 Task: Look for space in Kailāshahar, India from 2nd September, 2023 to 10th September, 2023 for 1 adult in price range Rs.5000 to Rs.16000. Place can be private room with 1  bedroom having 1 bed and 1 bathroom. Property type can be house, flat, guest house, hotel. Booking option can be shelf check-in. Required host language is English.
Action: Mouse moved to (465, 125)
Screenshot: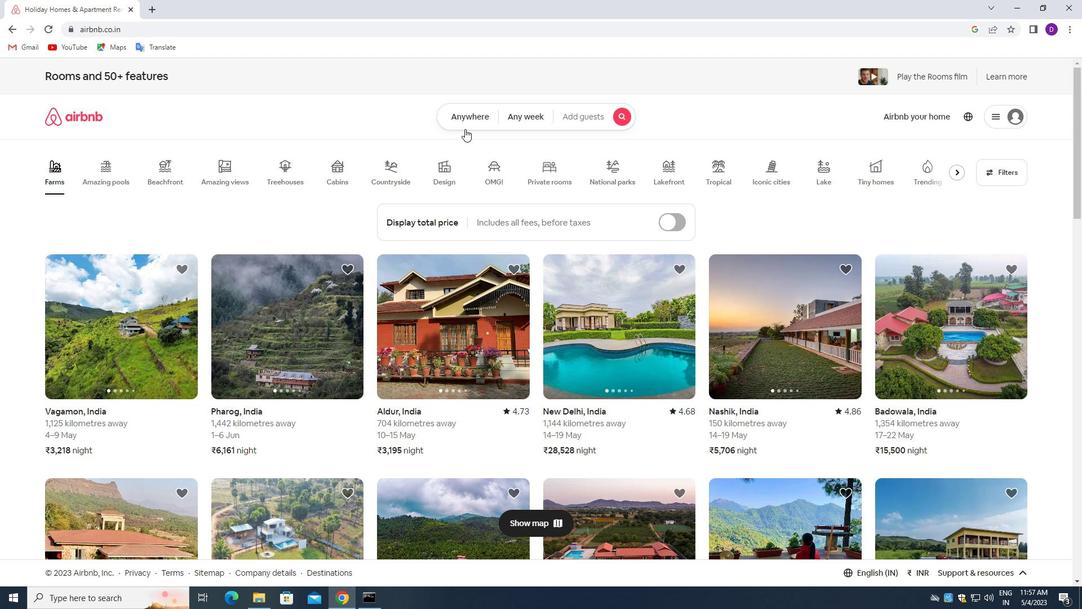 
Action: Mouse pressed left at (465, 125)
Screenshot: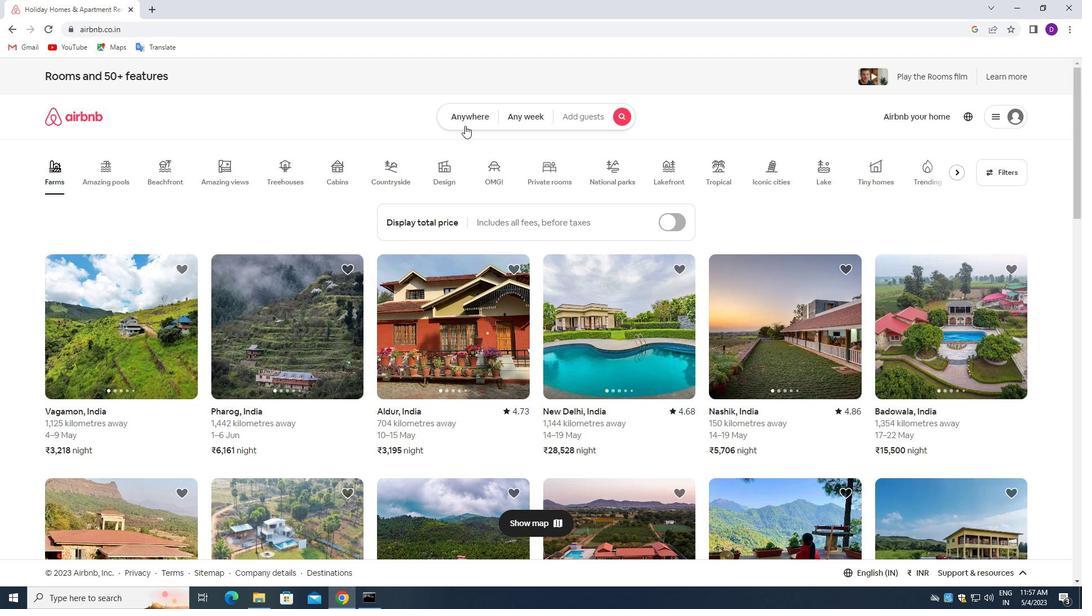 
Action: Mouse moved to (390, 156)
Screenshot: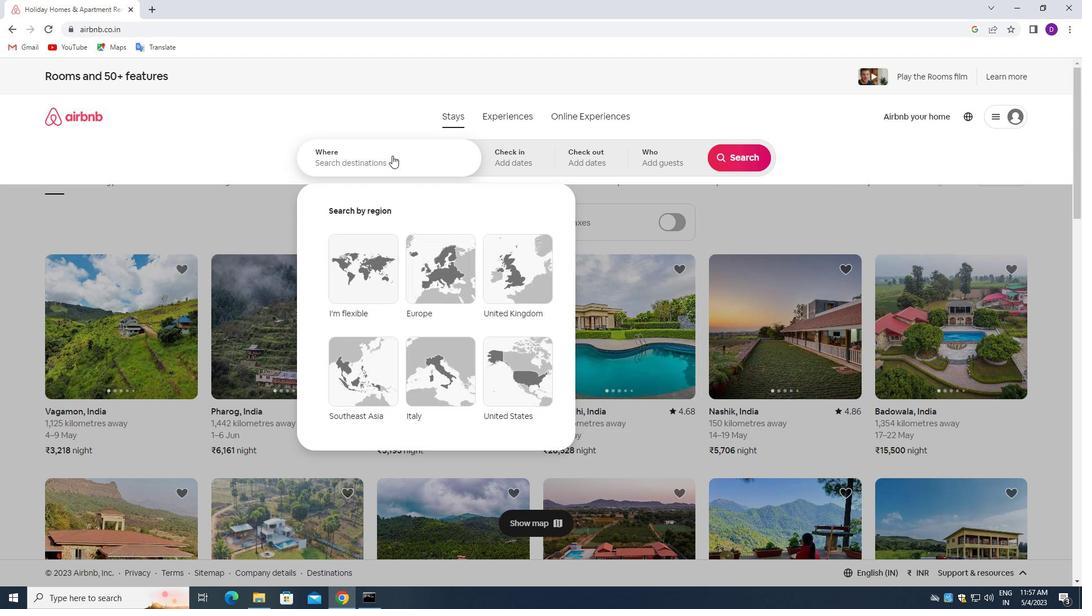 
Action: Mouse pressed left at (390, 156)
Screenshot: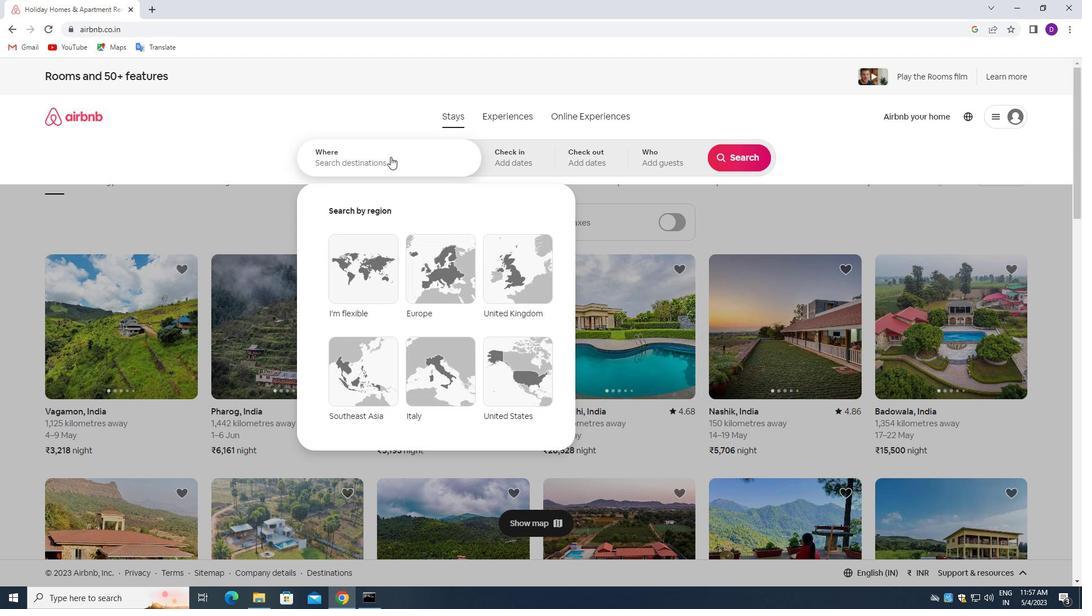 
Action: Mouse moved to (230, 129)
Screenshot: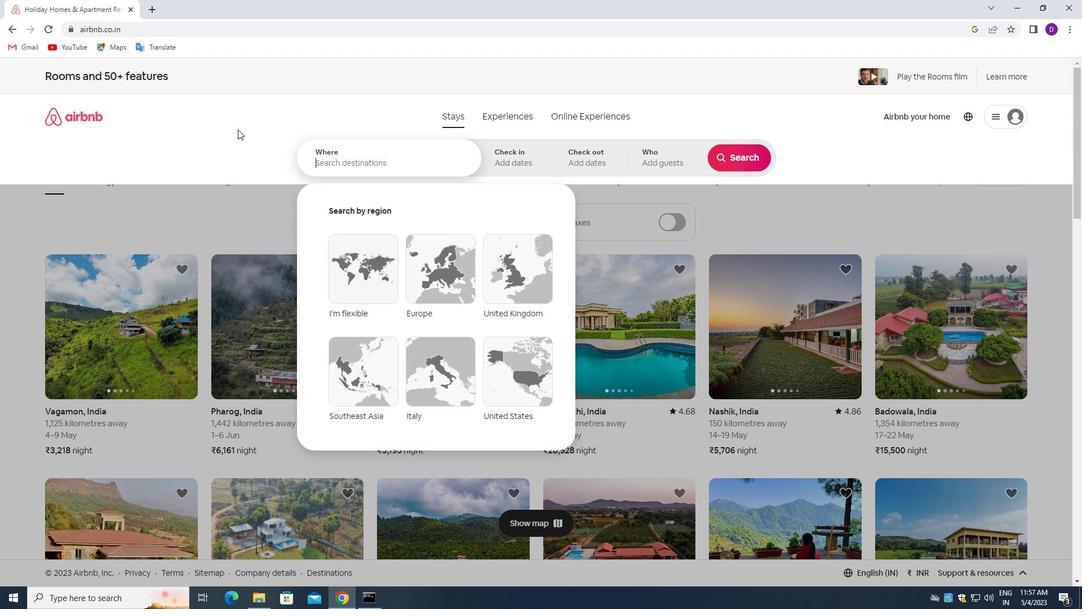 
Action: Key pressed <Key.shift>KAILASGAGAR<Key.backspace><Key.backspace><Key.backspace><Key.backspace><Key.backspace>HAHAR,<Key.space><Key.shift>INDIA<Key.enter>
Screenshot: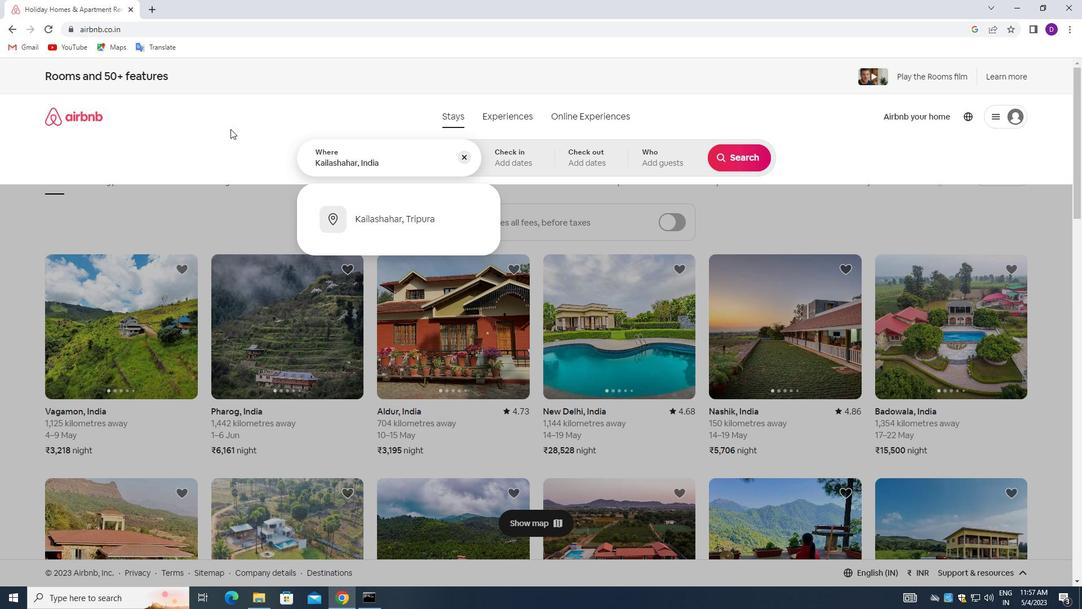 
Action: Mouse moved to (733, 253)
Screenshot: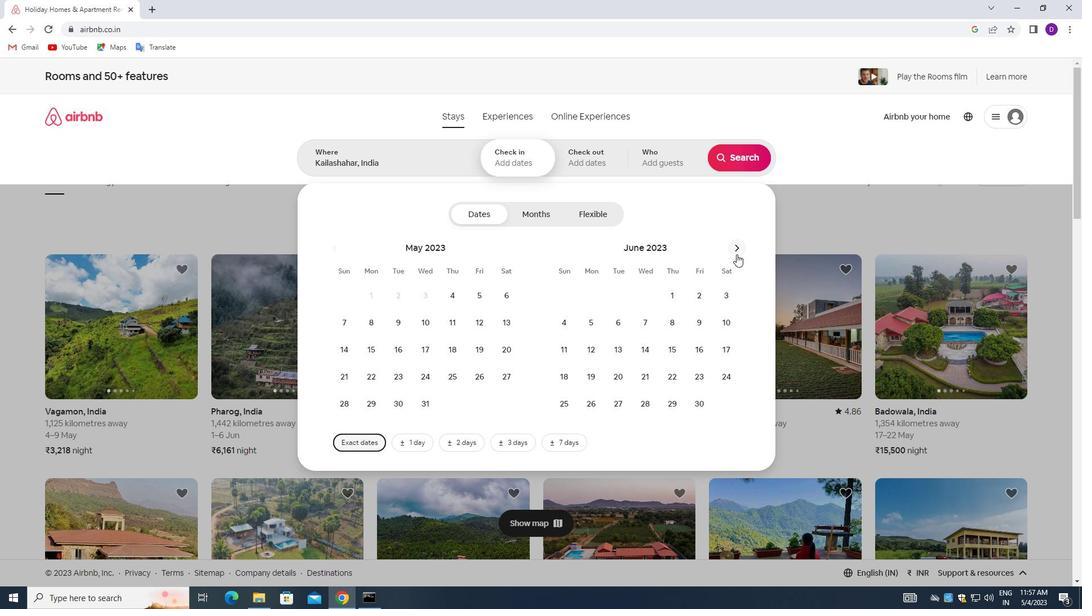 
Action: Mouse pressed left at (733, 253)
Screenshot: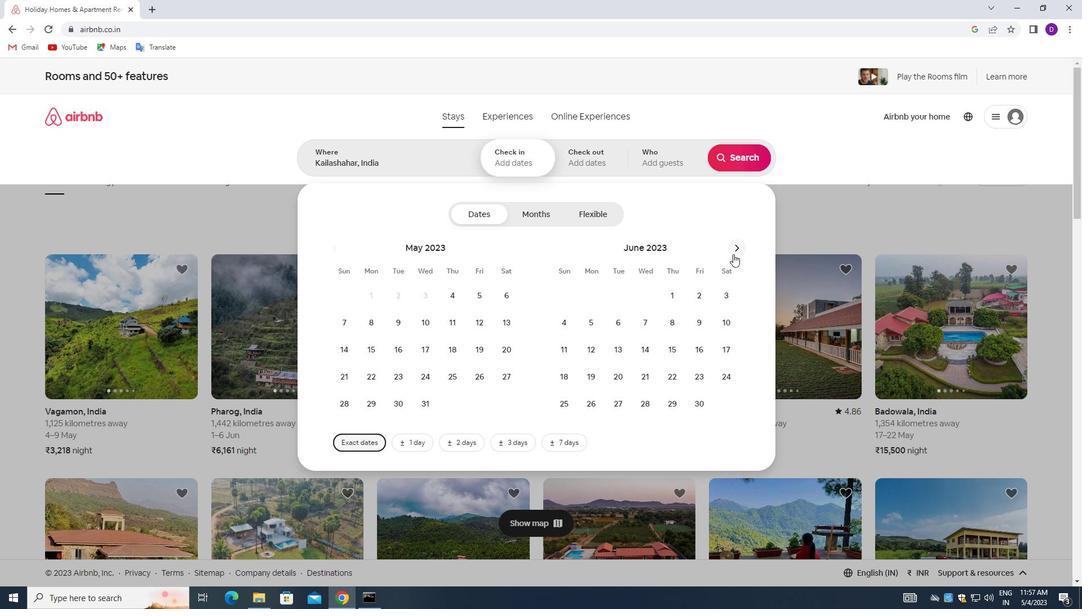 
Action: Mouse pressed left at (733, 253)
Screenshot: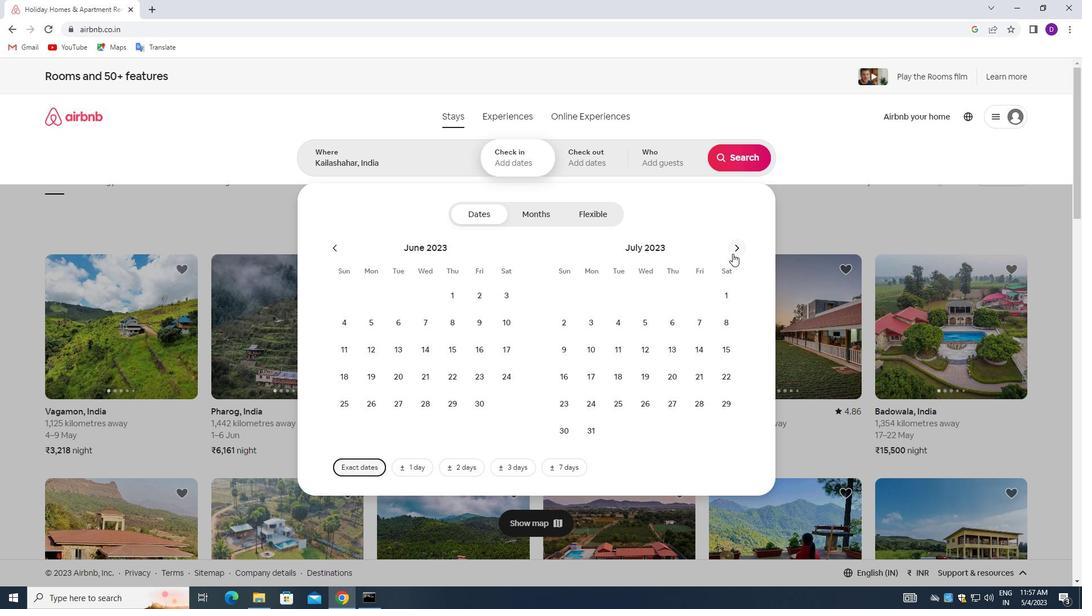 
Action: Mouse pressed left at (733, 253)
Screenshot: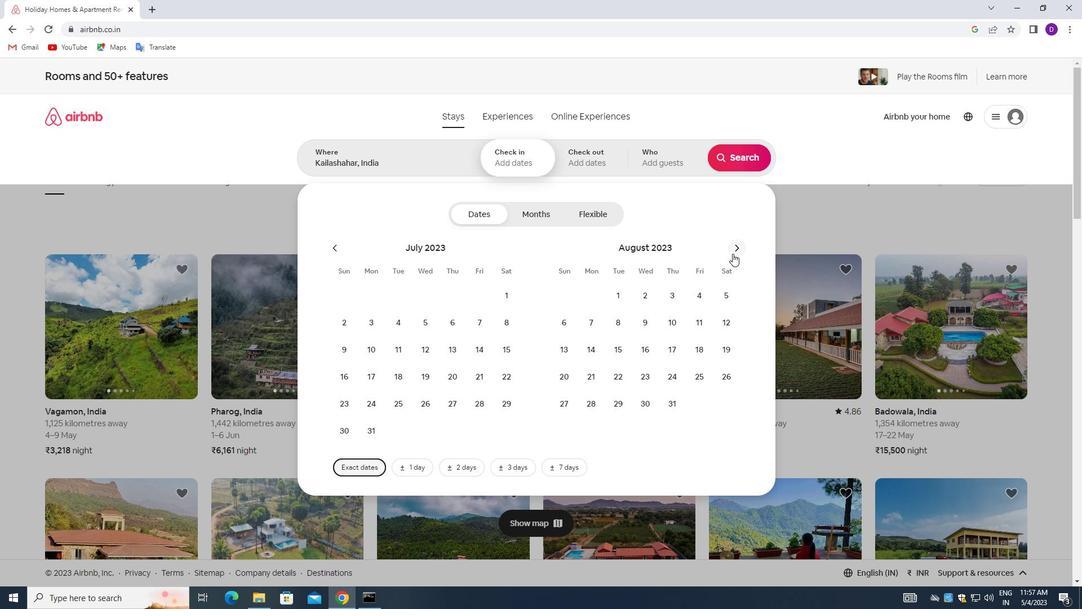 
Action: Mouse moved to (721, 298)
Screenshot: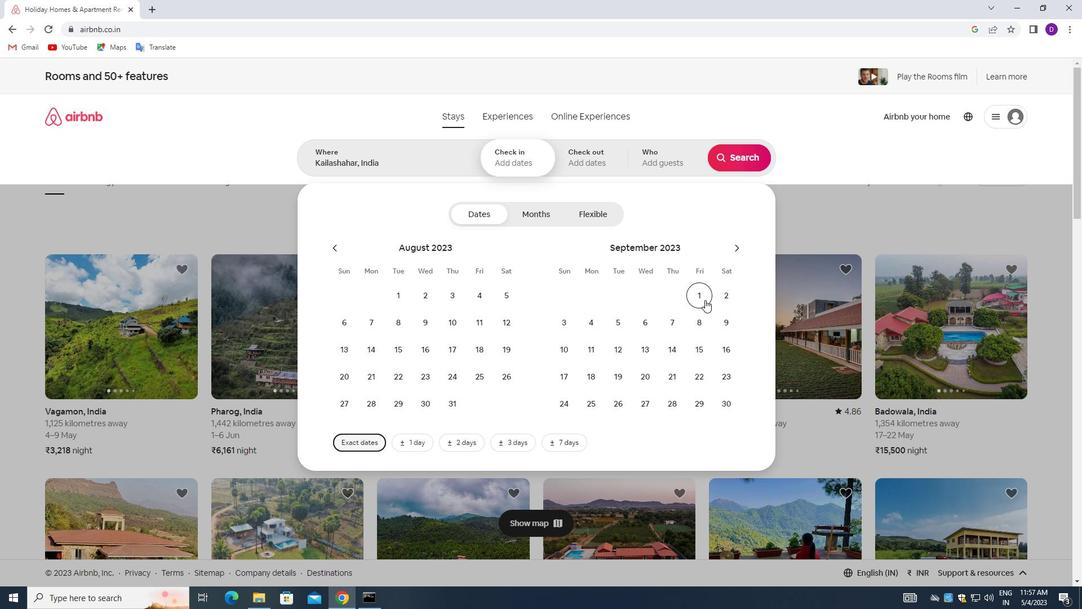 
Action: Mouse pressed left at (721, 298)
Screenshot: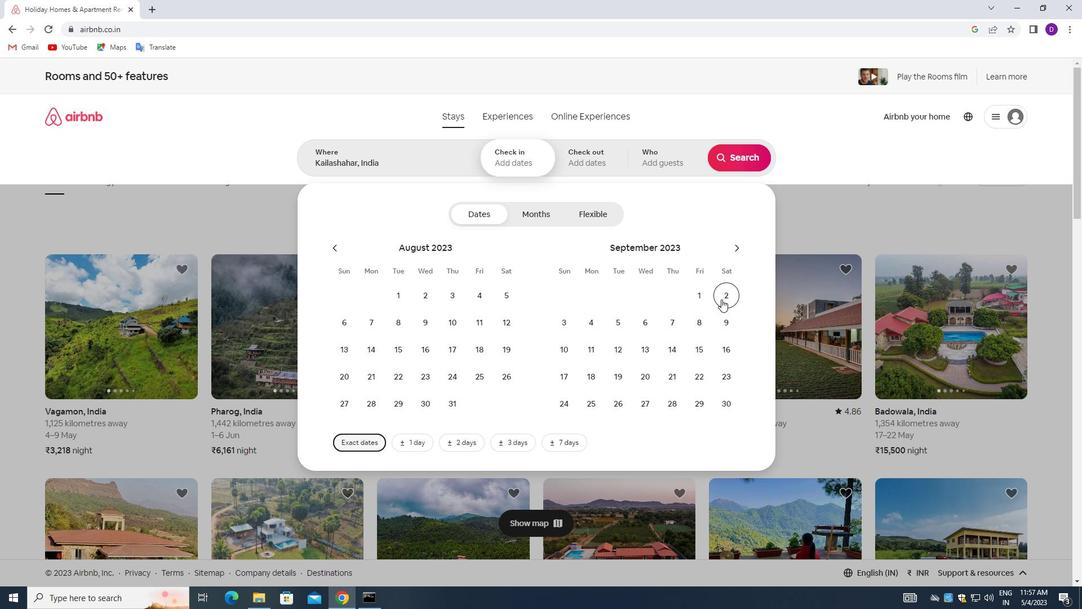 
Action: Mouse moved to (571, 351)
Screenshot: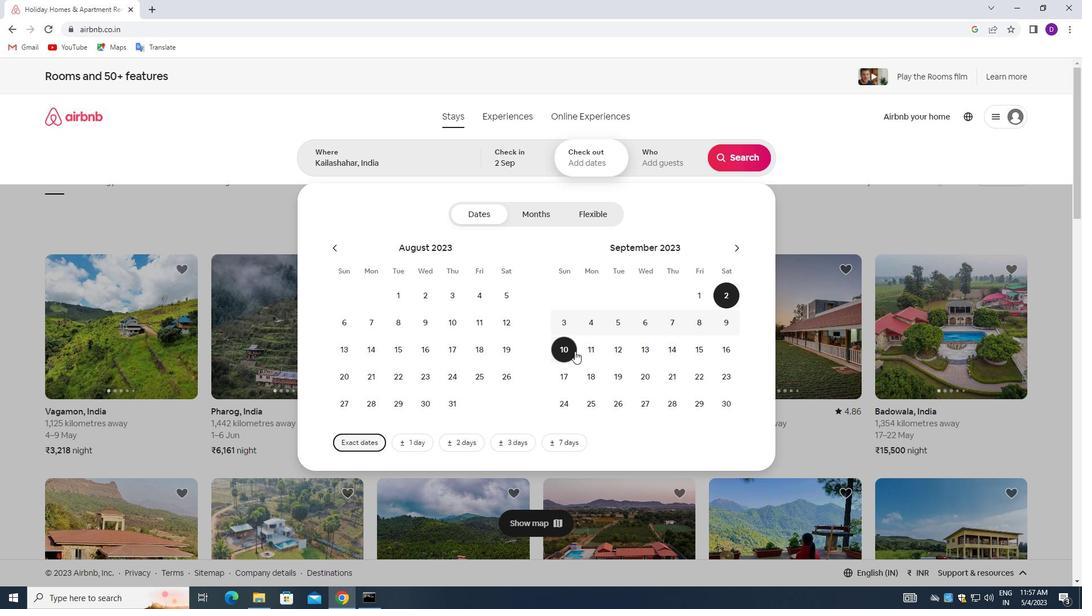 
Action: Mouse pressed left at (571, 351)
Screenshot: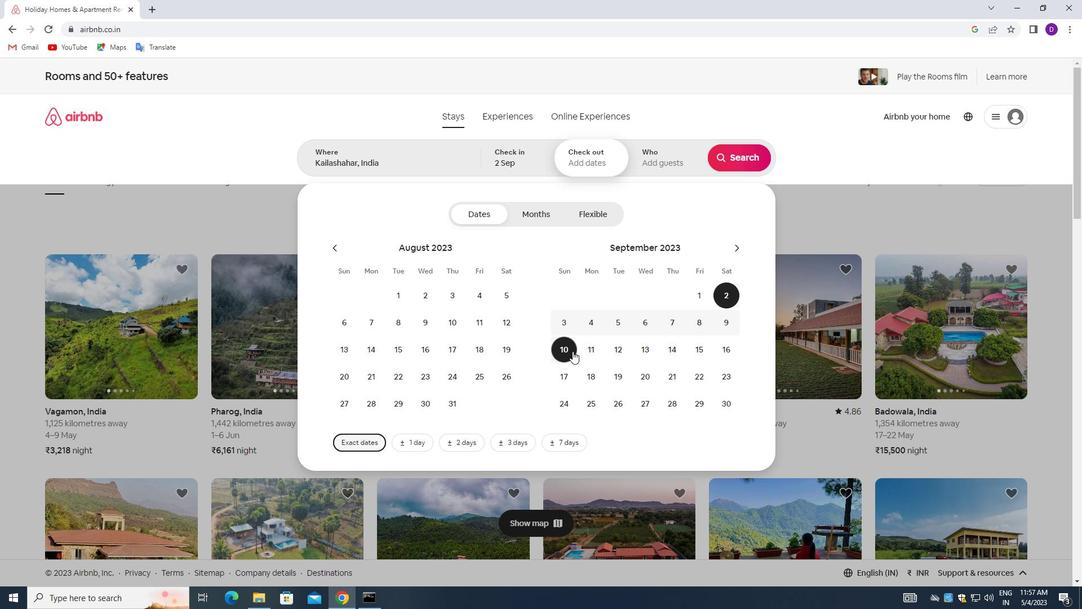
Action: Mouse moved to (654, 158)
Screenshot: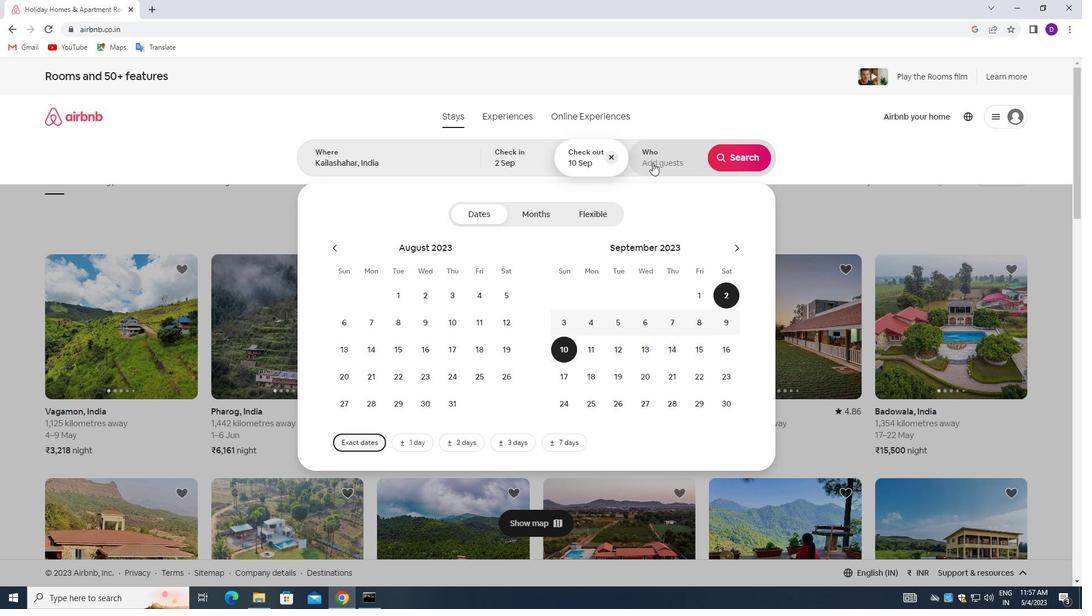 
Action: Mouse pressed left at (654, 158)
Screenshot: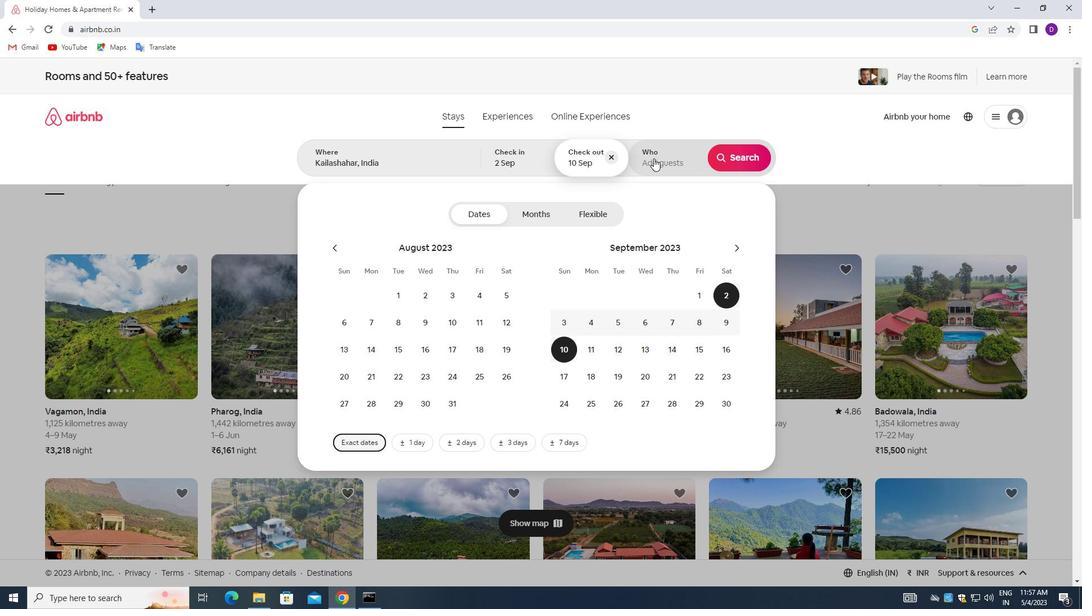 
Action: Mouse moved to (744, 218)
Screenshot: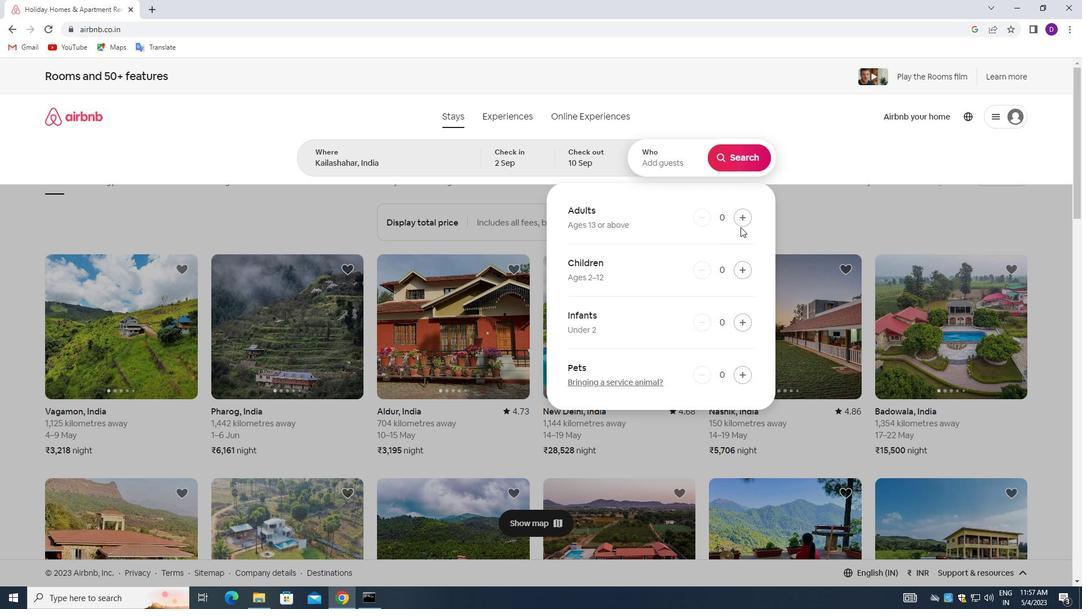 
Action: Mouse pressed left at (744, 218)
Screenshot: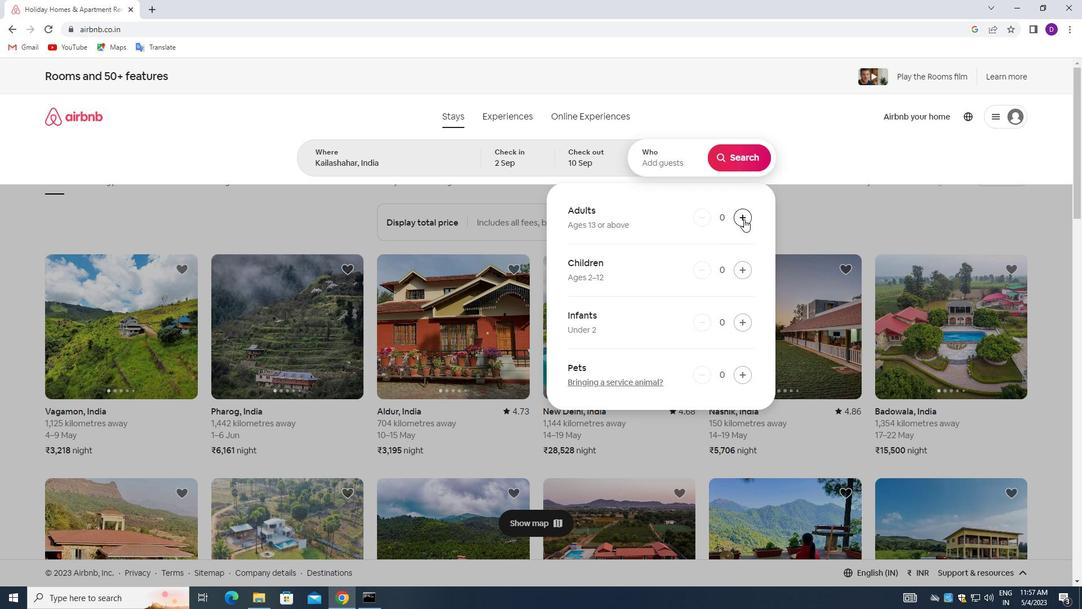 
Action: Mouse moved to (735, 158)
Screenshot: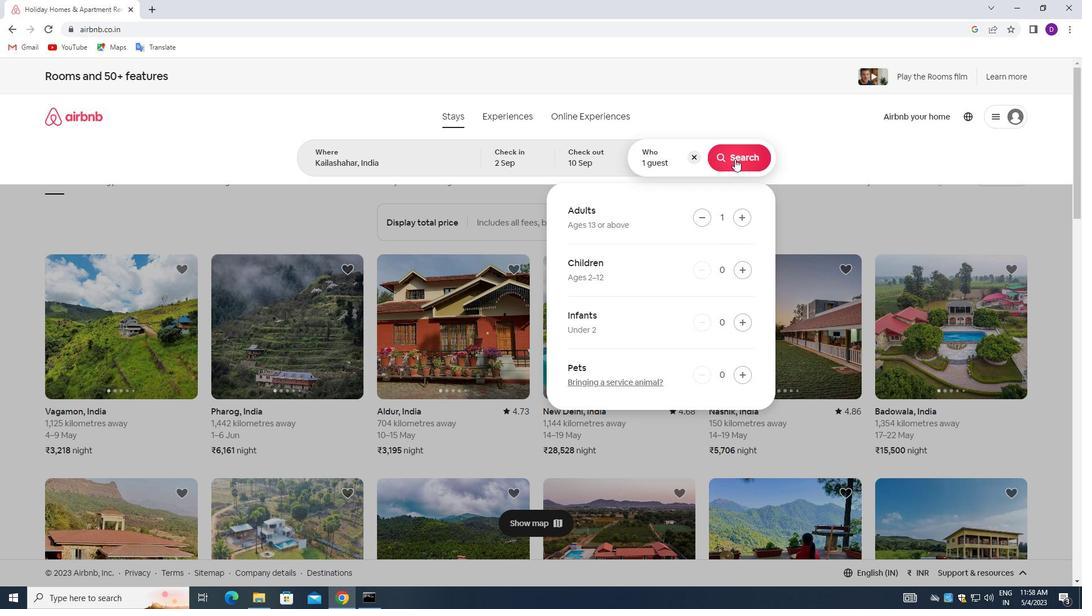 
Action: Mouse pressed left at (735, 158)
Screenshot: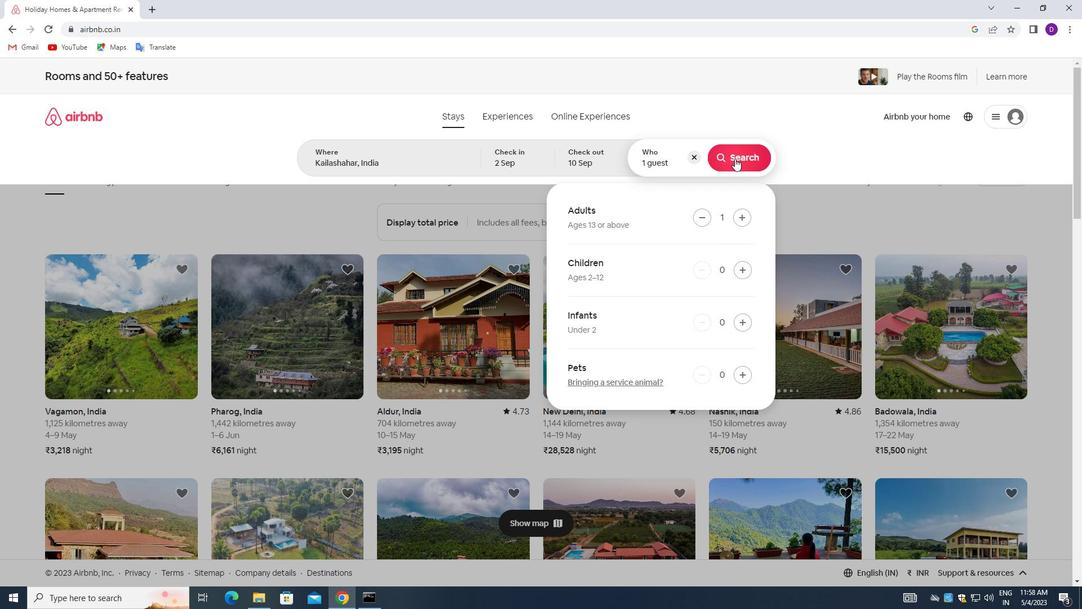 
Action: Mouse moved to (1023, 122)
Screenshot: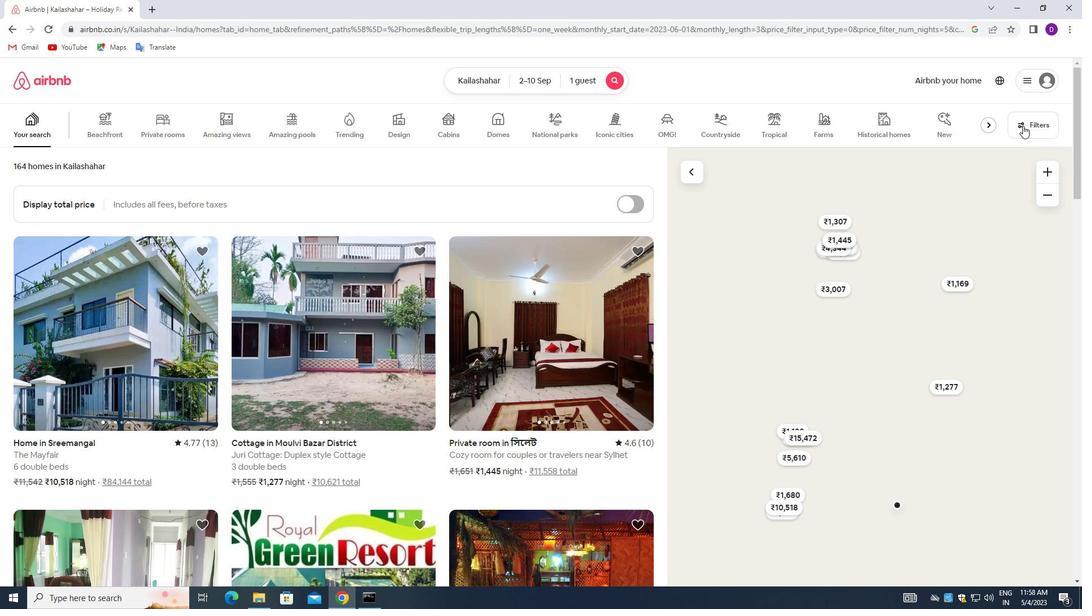 
Action: Mouse pressed left at (1023, 122)
Screenshot: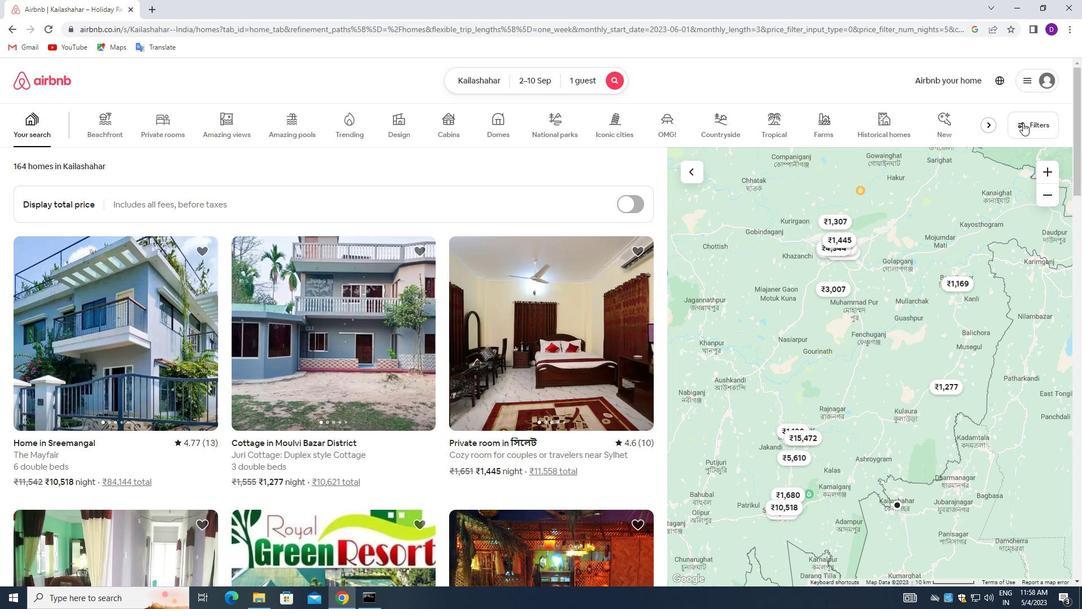 
Action: Mouse moved to (399, 268)
Screenshot: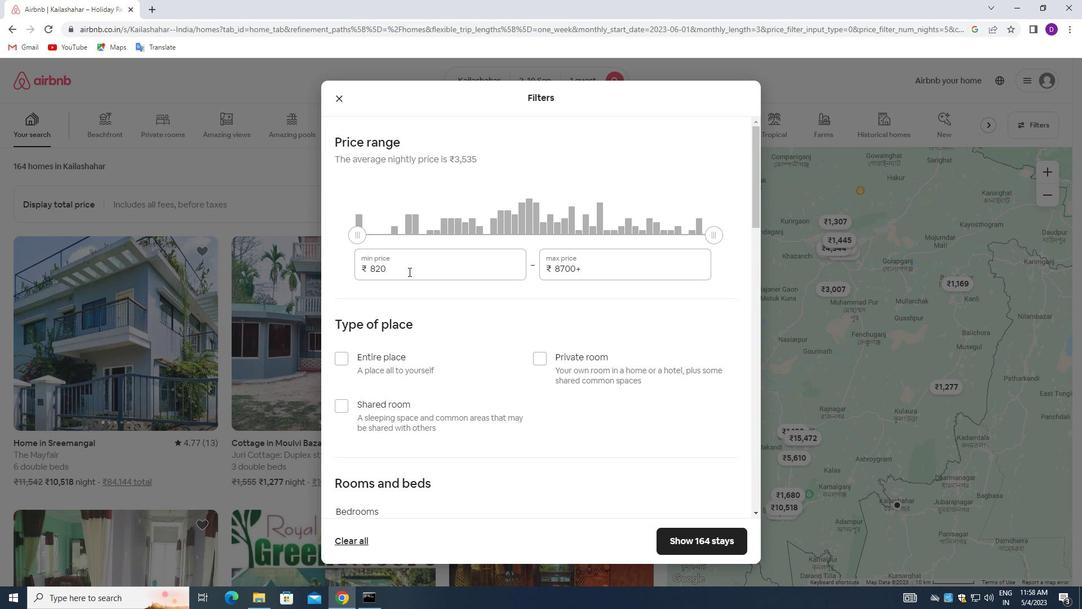 
Action: Mouse pressed left at (399, 268)
Screenshot: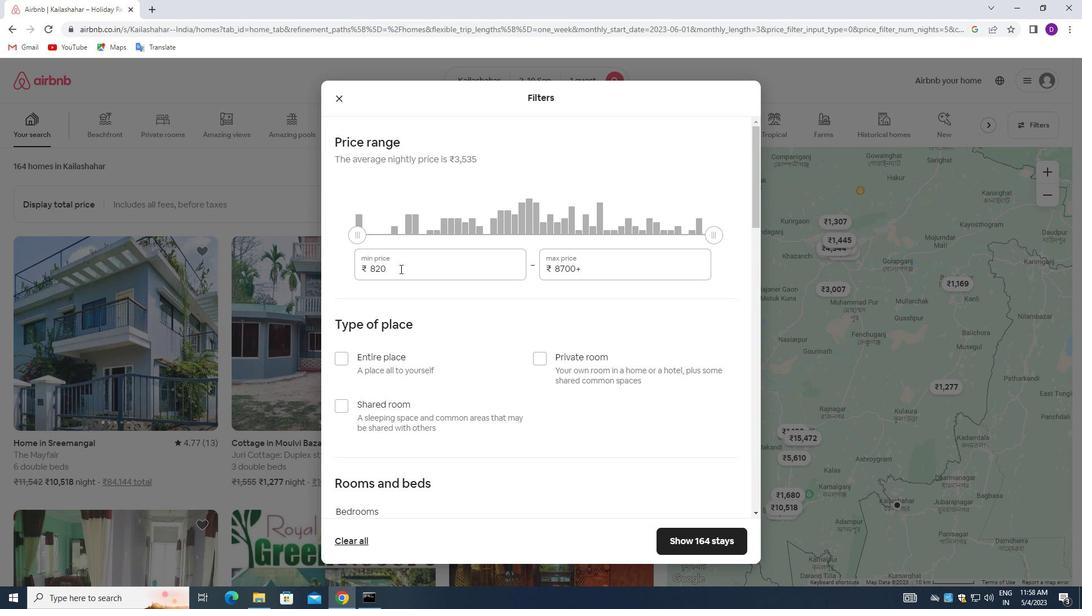 
Action: Mouse pressed left at (399, 268)
Screenshot: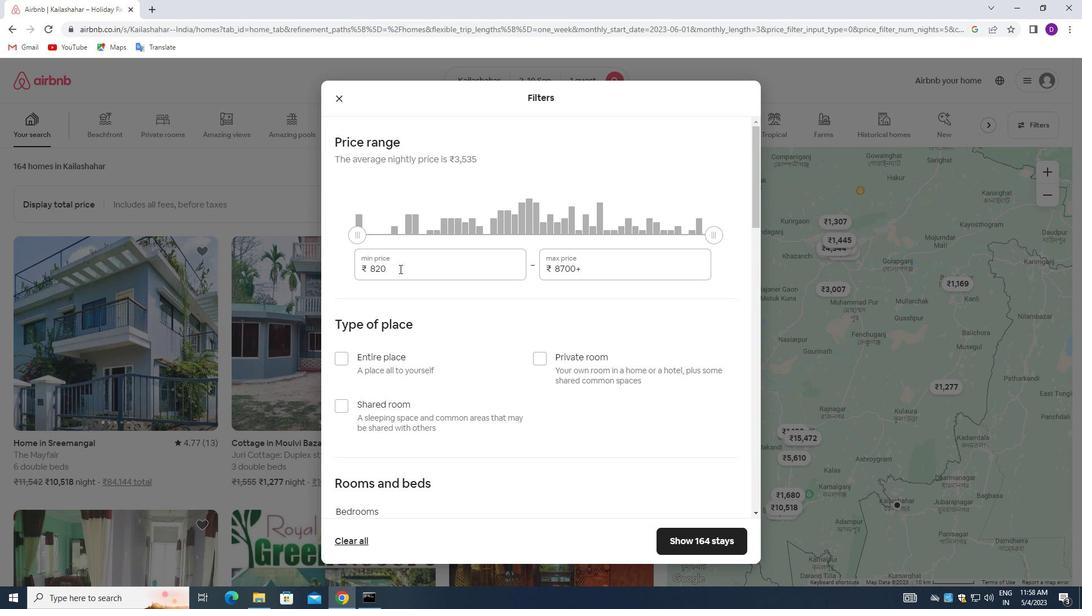 
Action: Key pressed 5000<Key.tab>16000
Screenshot: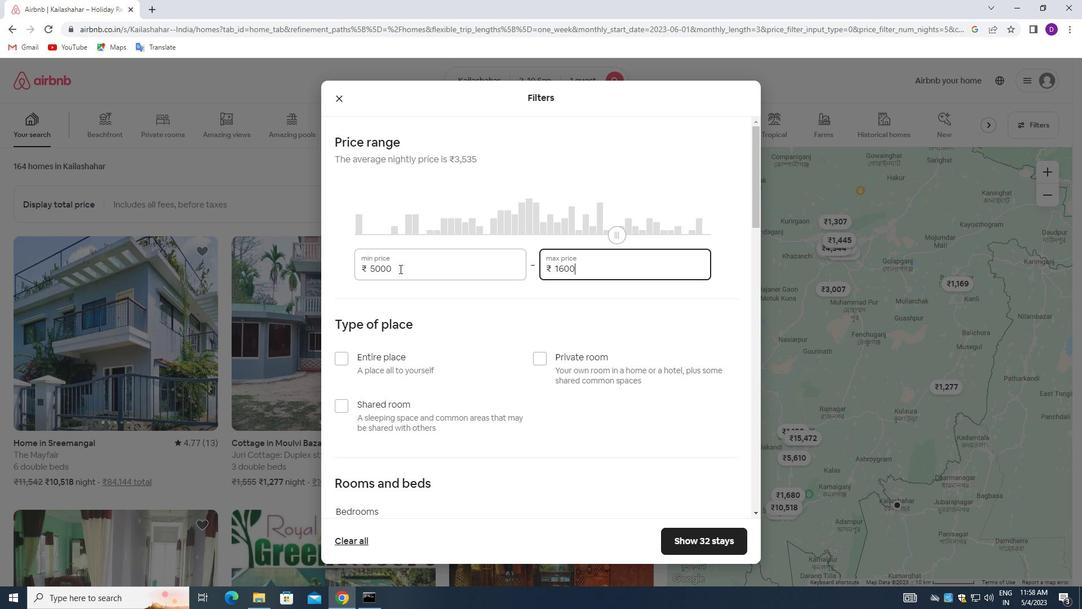 
Action: Mouse moved to (545, 359)
Screenshot: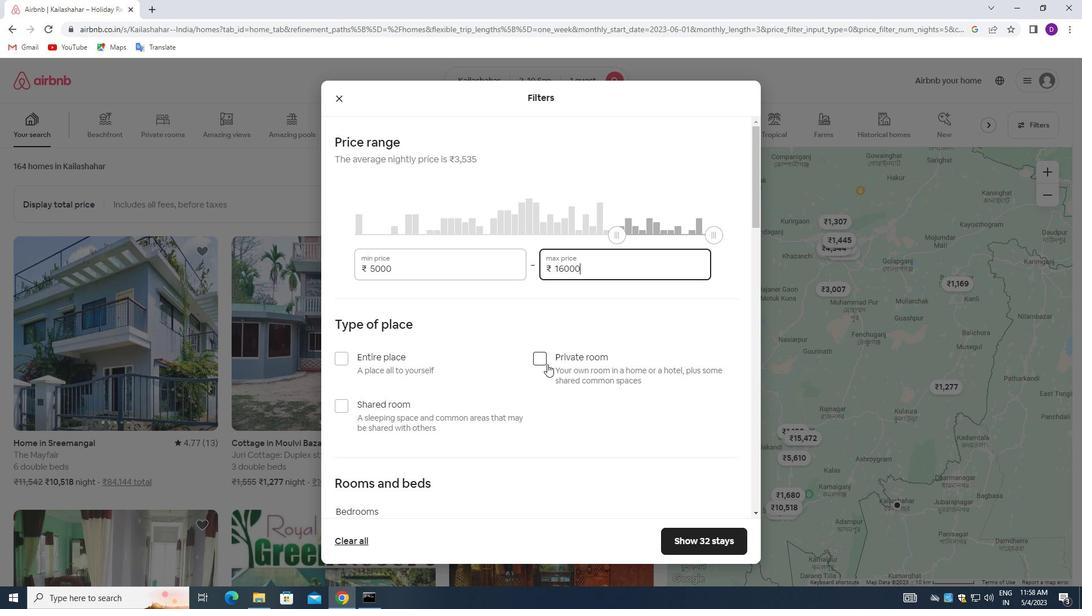 
Action: Mouse pressed left at (545, 359)
Screenshot: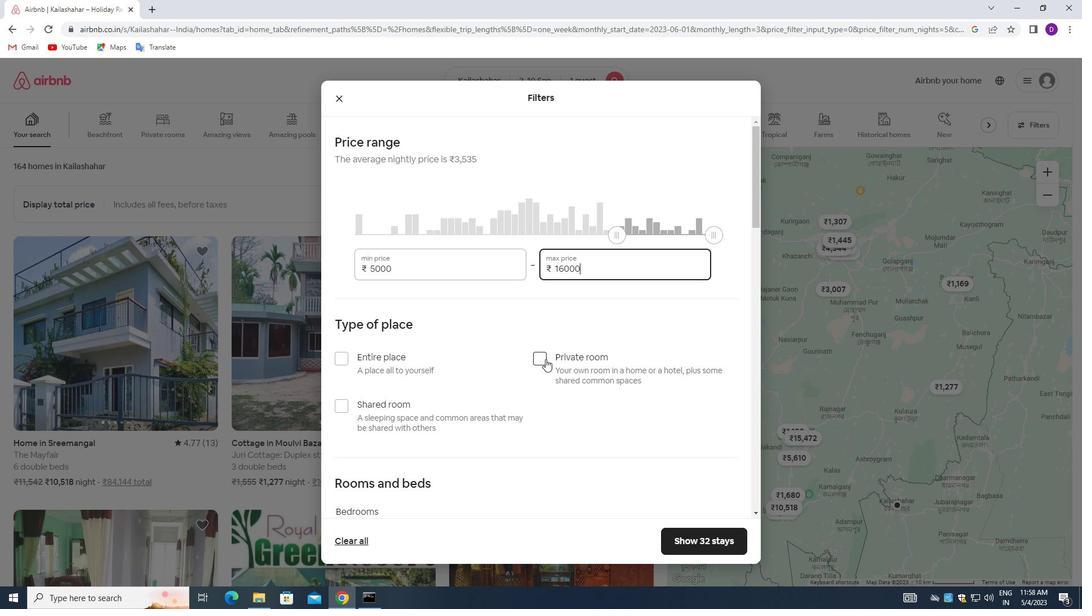 
Action: Mouse moved to (545, 359)
Screenshot: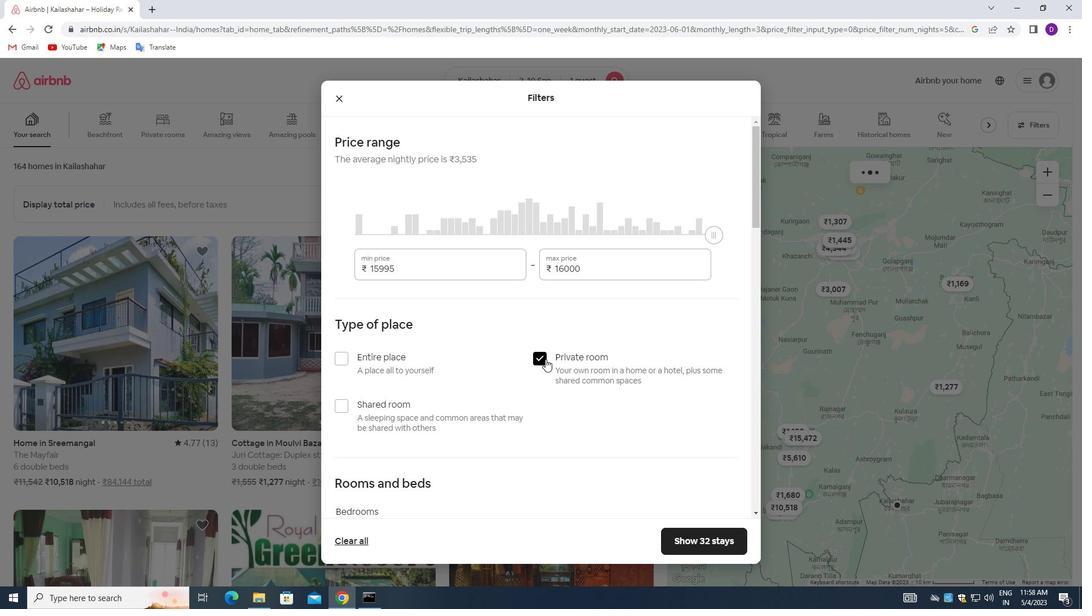 
Action: Mouse scrolled (545, 359) with delta (0, 0)
Screenshot: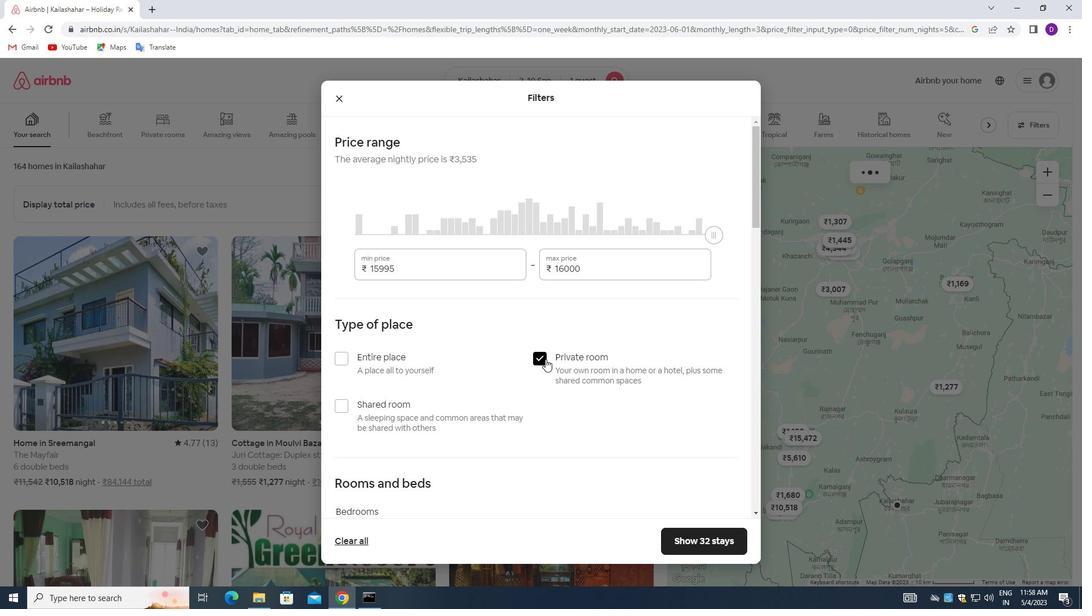 
Action: Mouse moved to (545, 363)
Screenshot: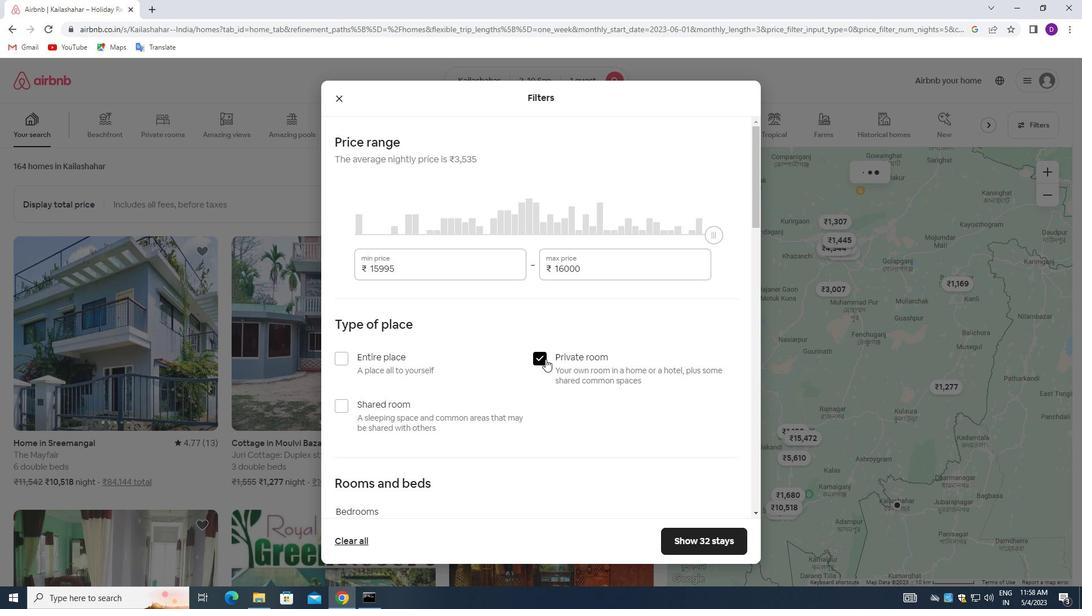 
Action: Mouse scrolled (545, 362) with delta (0, 0)
Screenshot: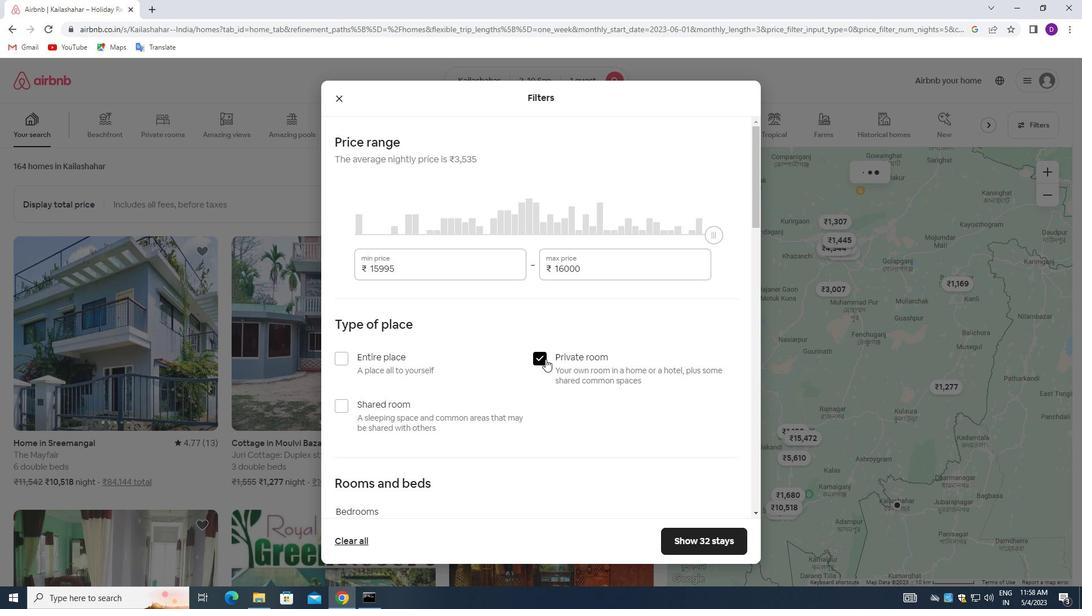 
Action: Mouse moved to (545, 364)
Screenshot: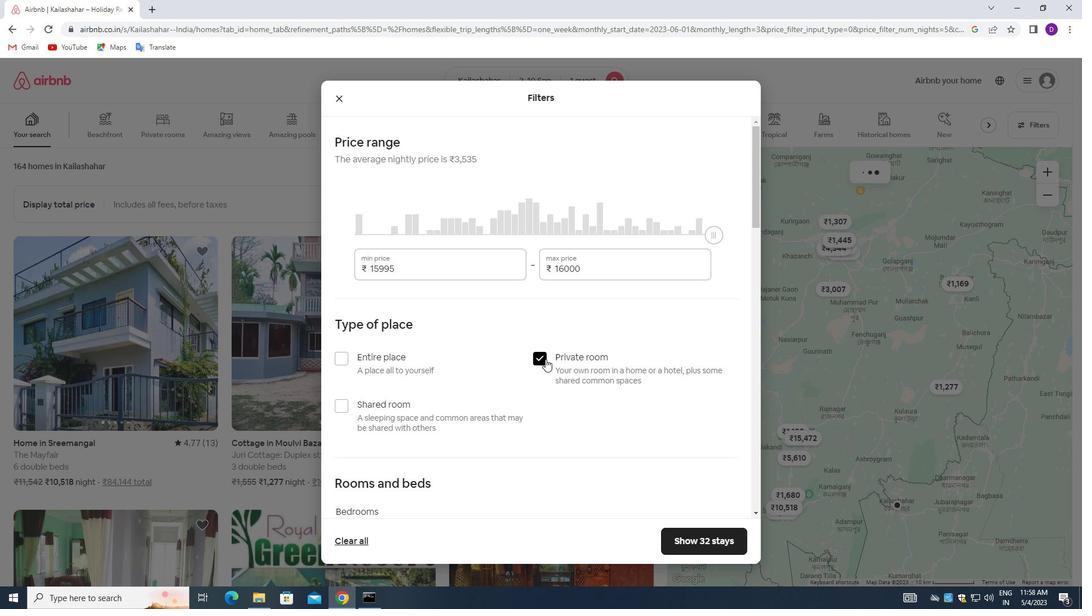 
Action: Mouse scrolled (545, 364) with delta (0, 0)
Screenshot: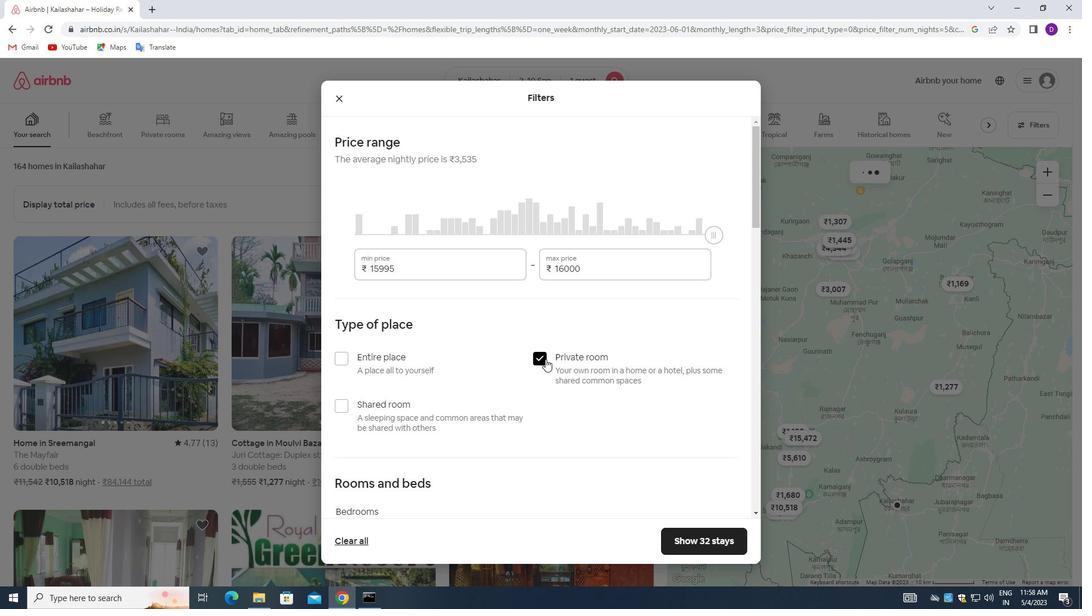 
Action: Mouse scrolled (545, 364) with delta (0, 0)
Screenshot: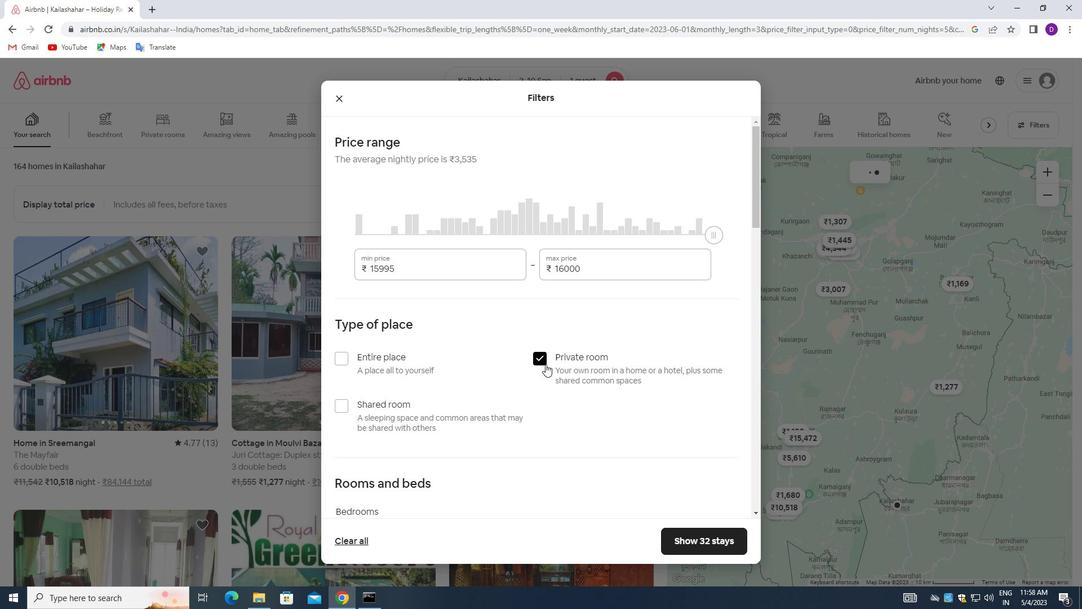 
Action: Mouse scrolled (545, 364) with delta (0, 0)
Screenshot: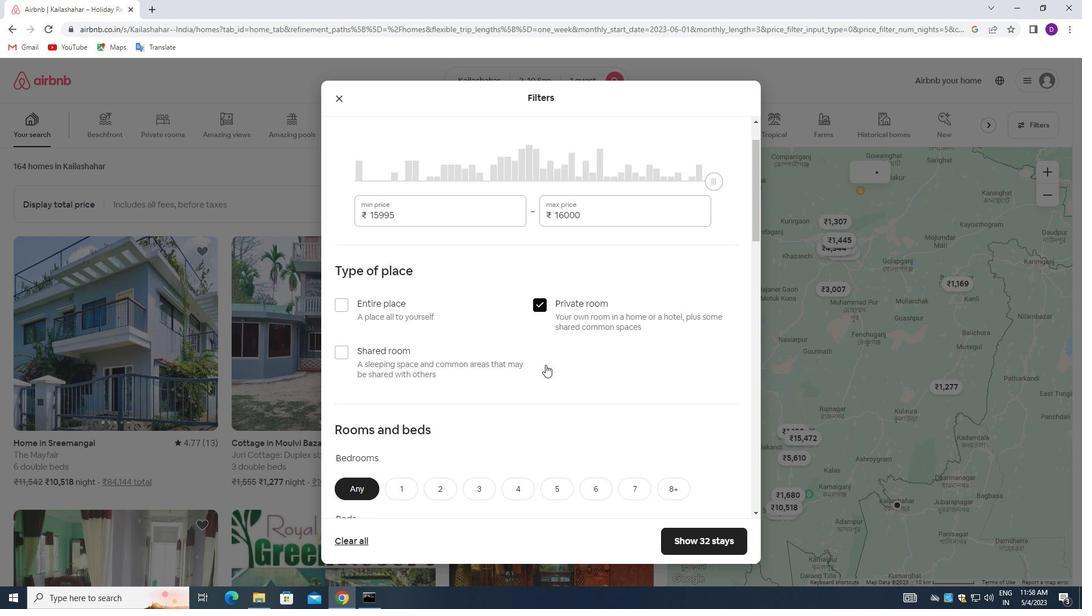 
Action: Mouse moved to (403, 267)
Screenshot: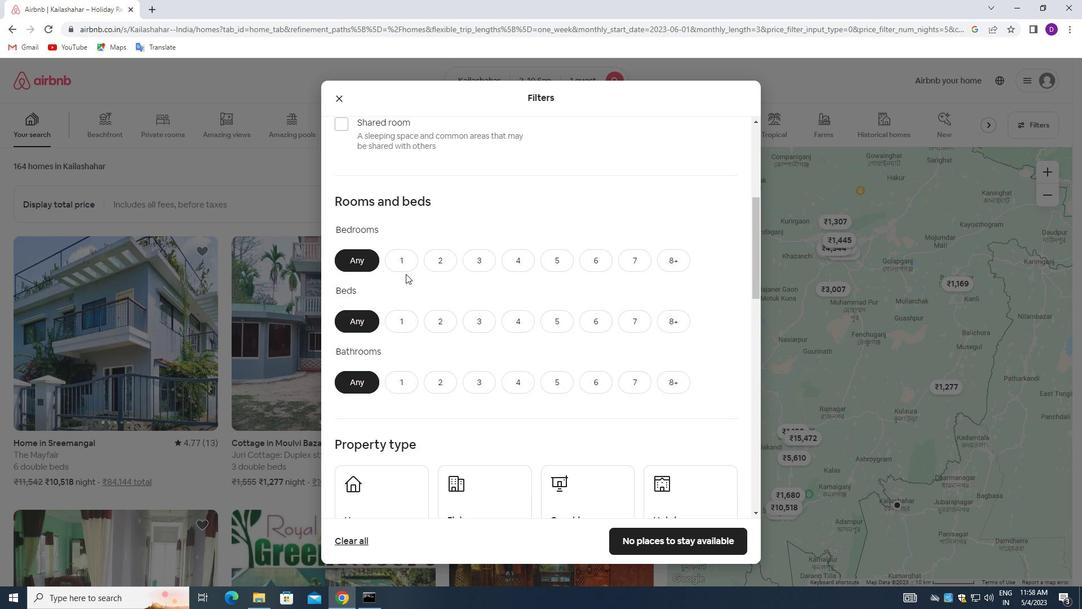 
Action: Mouse pressed left at (403, 267)
Screenshot: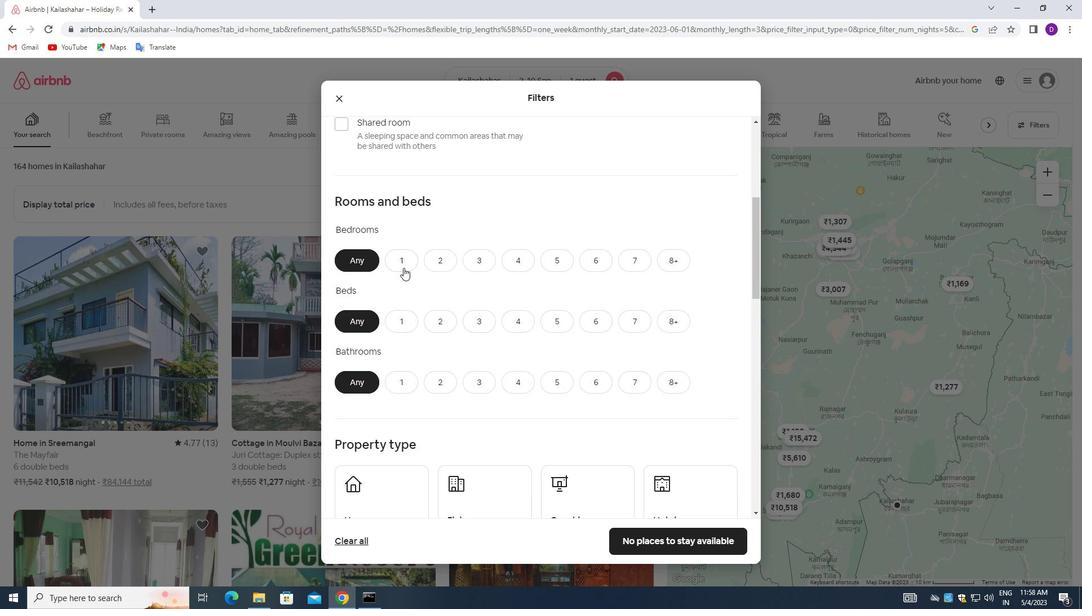 
Action: Mouse moved to (409, 321)
Screenshot: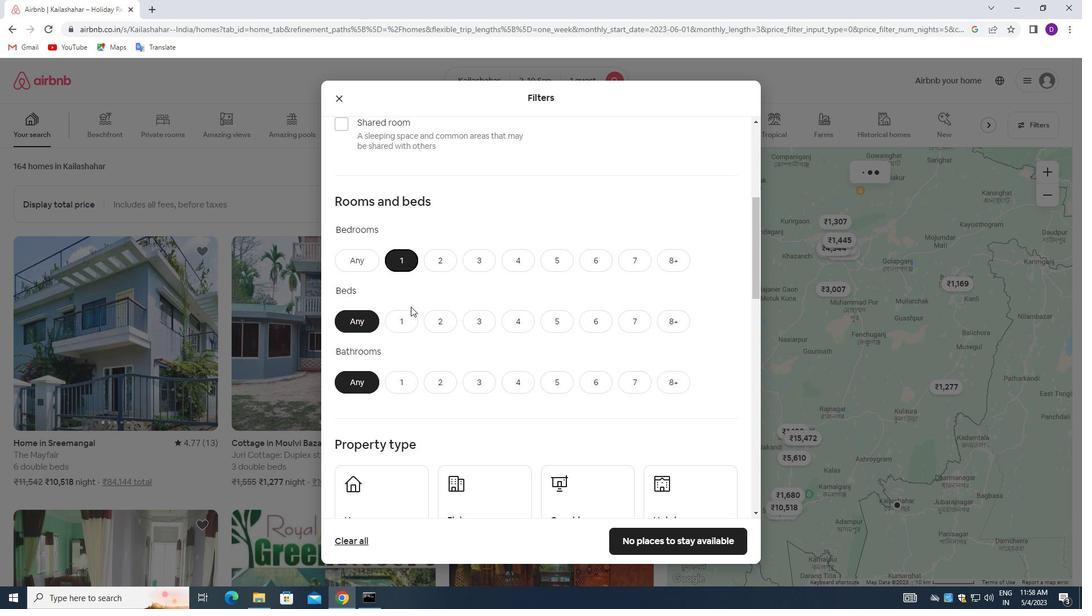 
Action: Mouse pressed left at (409, 321)
Screenshot: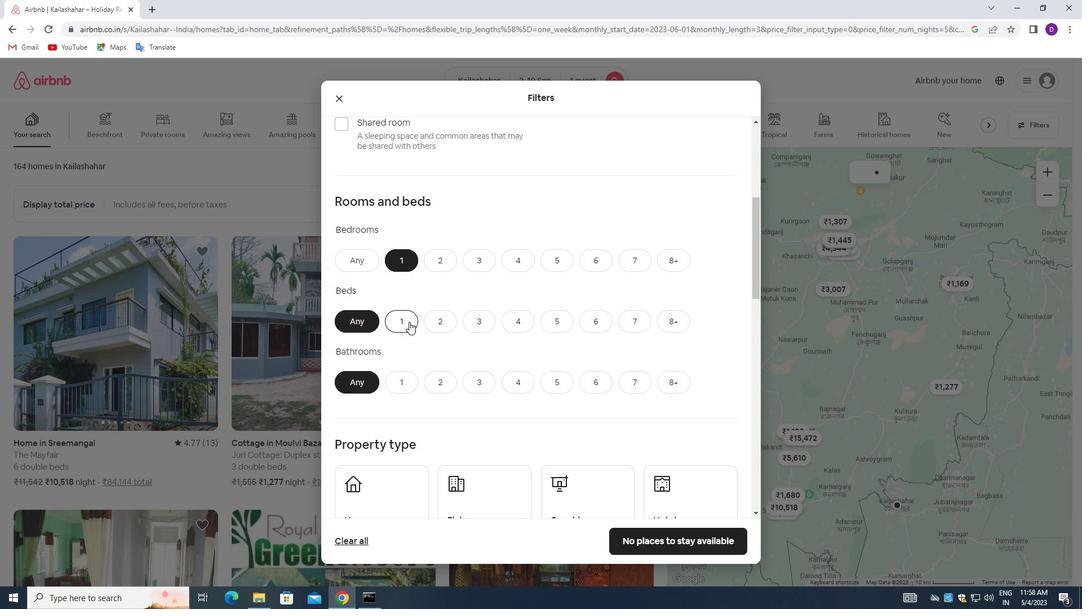 
Action: Mouse moved to (399, 378)
Screenshot: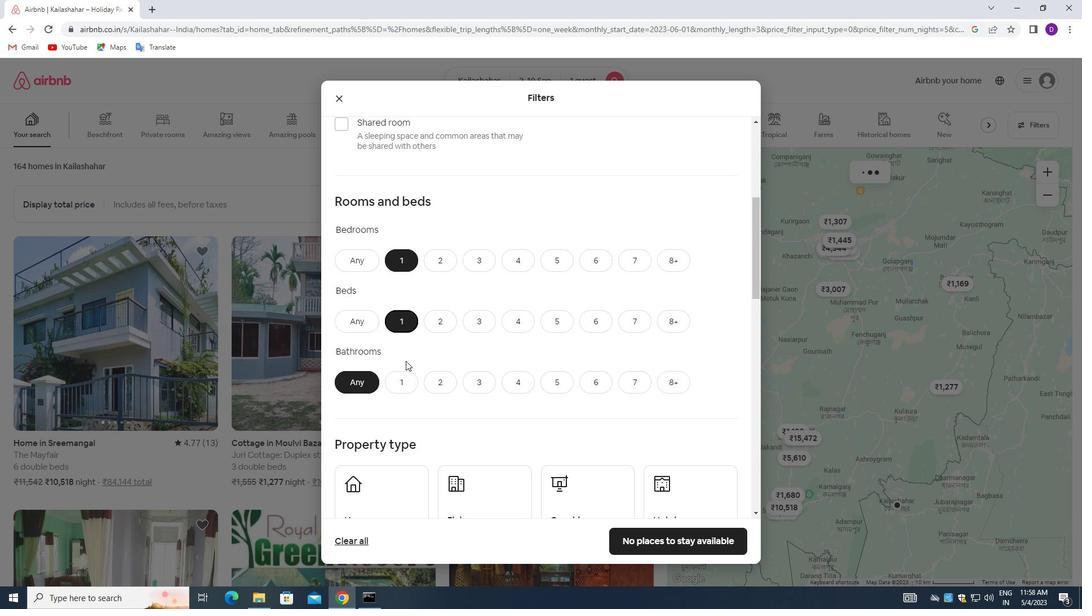 
Action: Mouse pressed left at (399, 378)
Screenshot: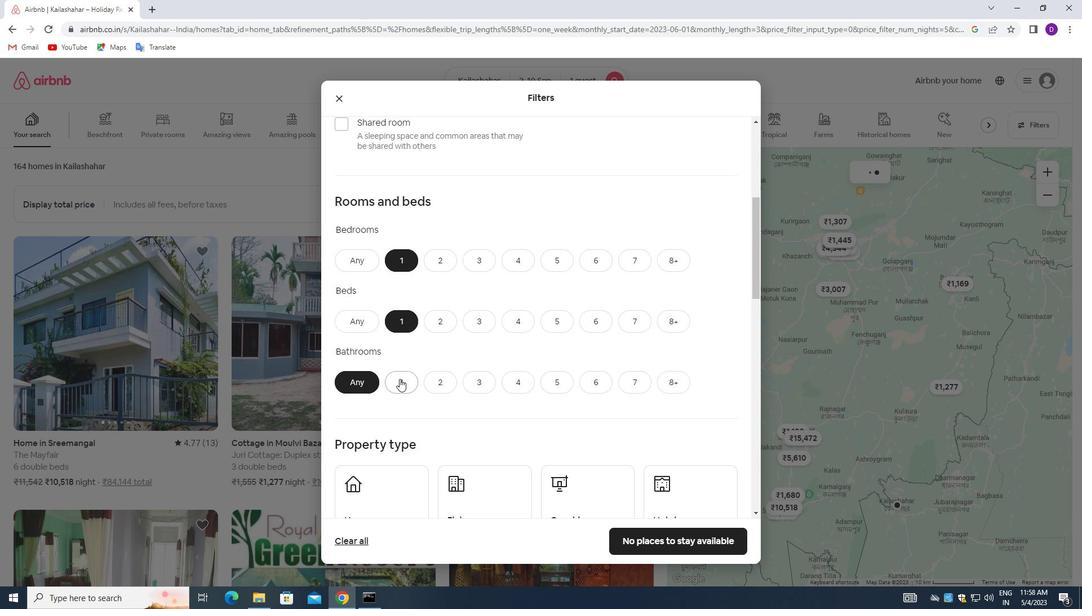 
Action: Mouse moved to (474, 355)
Screenshot: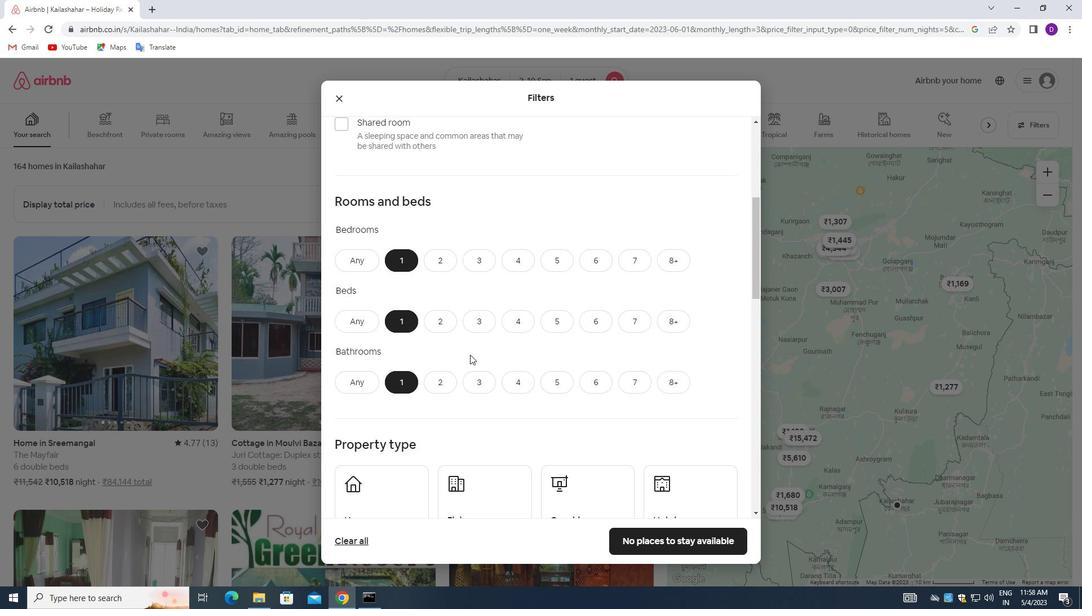
Action: Mouse scrolled (474, 354) with delta (0, 0)
Screenshot: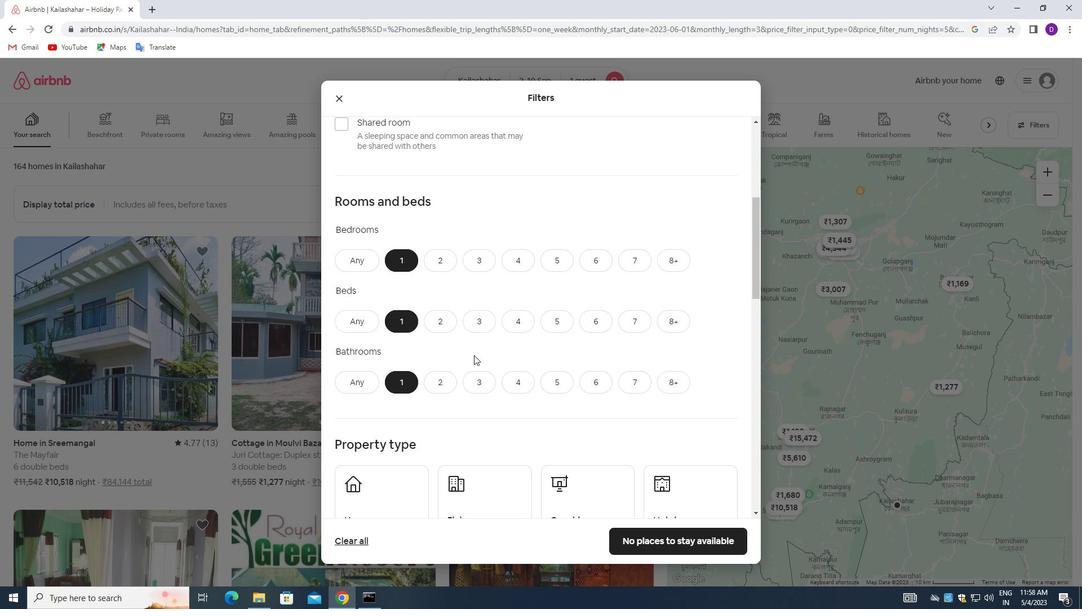 
Action: Mouse scrolled (474, 354) with delta (0, 0)
Screenshot: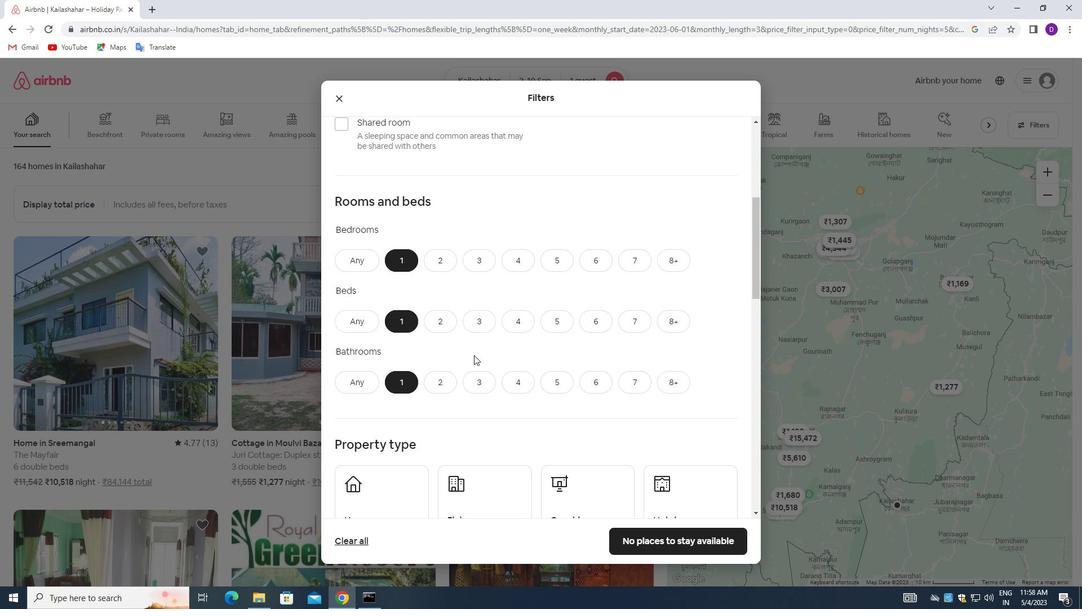 
Action: Mouse scrolled (474, 354) with delta (0, 0)
Screenshot: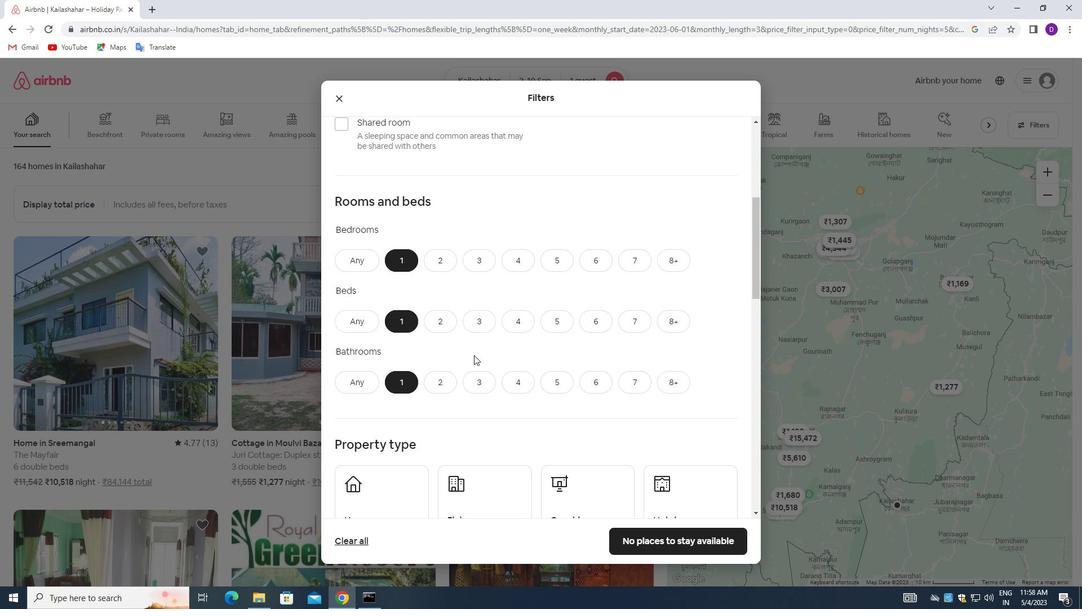 
Action: Mouse moved to (412, 319)
Screenshot: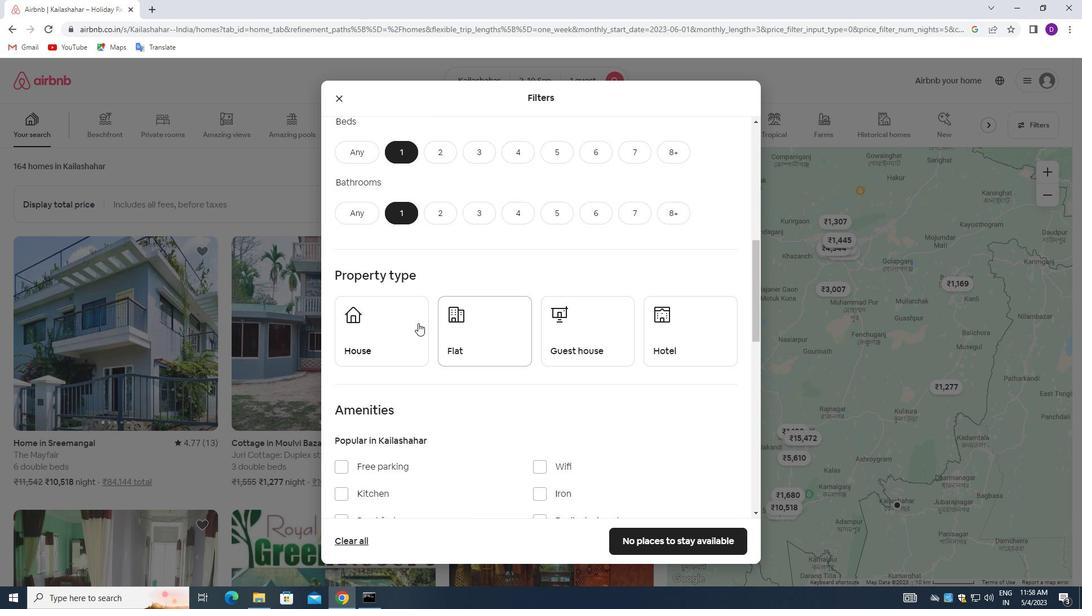 
Action: Mouse pressed left at (412, 319)
Screenshot: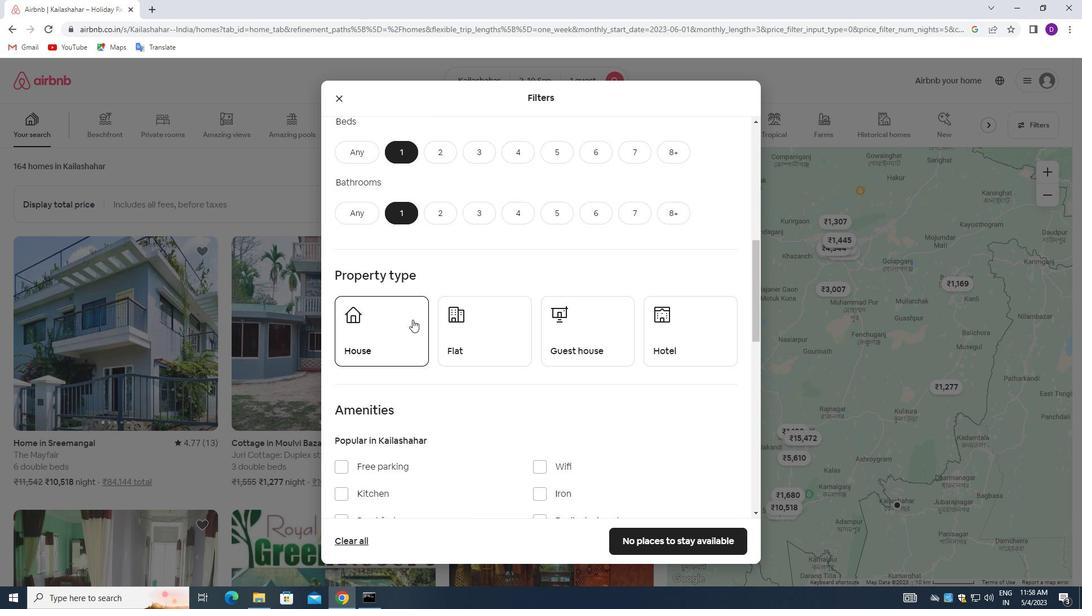 
Action: Mouse moved to (482, 325)
Screenshot: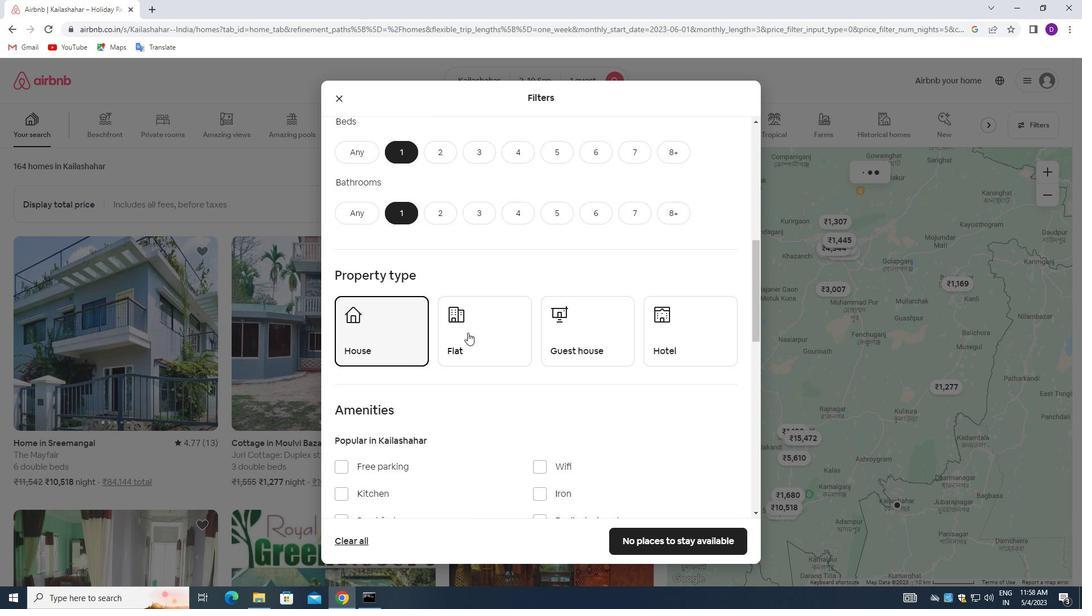
Action: Mouse pressed left at (482, 325)
Screenshot: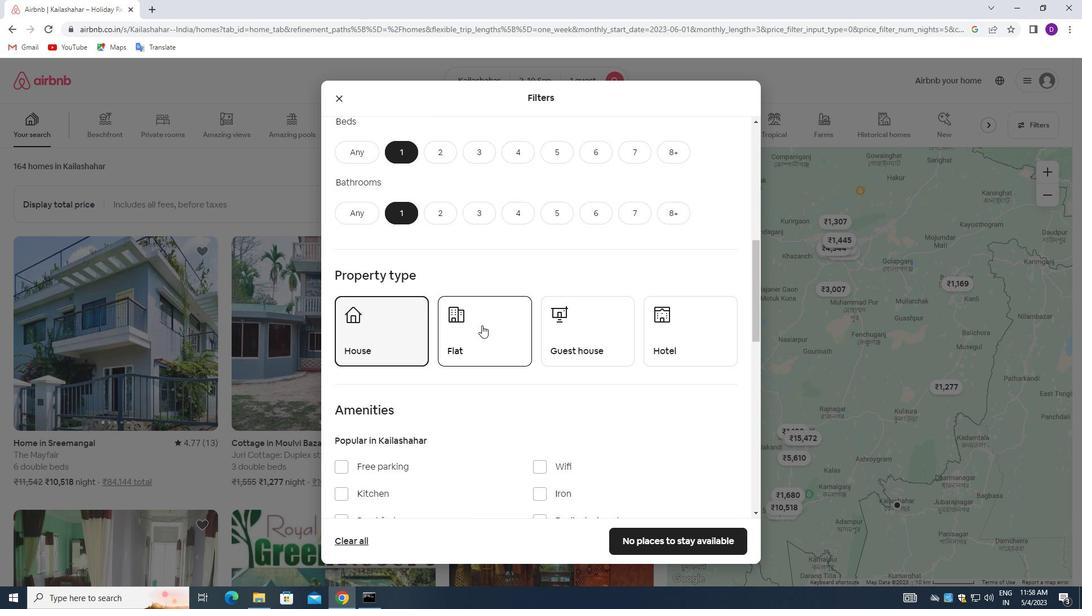 
Action: Mouse moved to (591, 334)
Screenshot: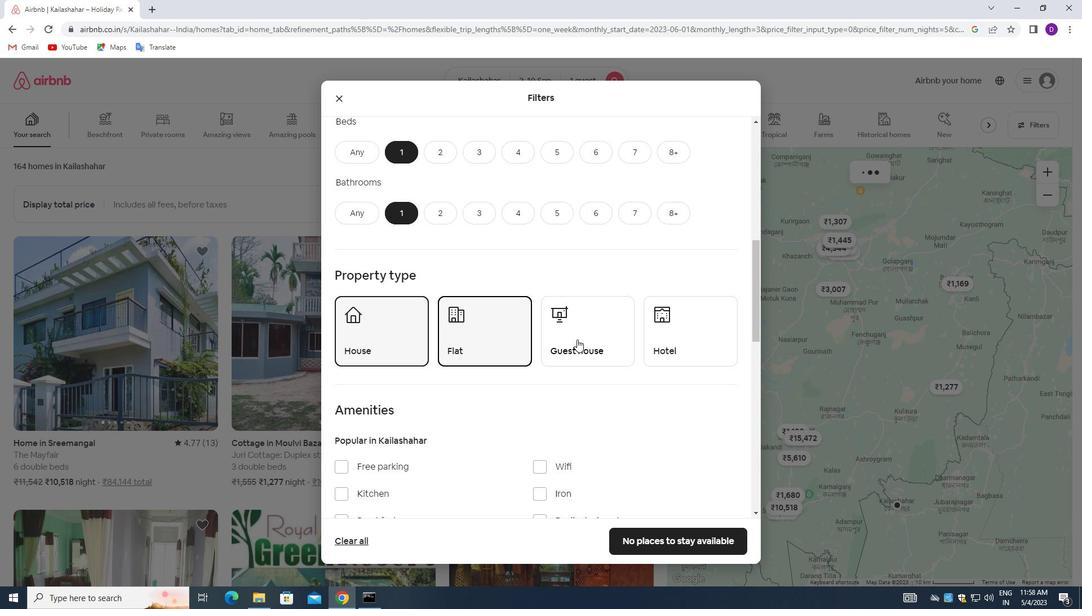
Action: Mouse pressed left at (591, 334)
Screenshot: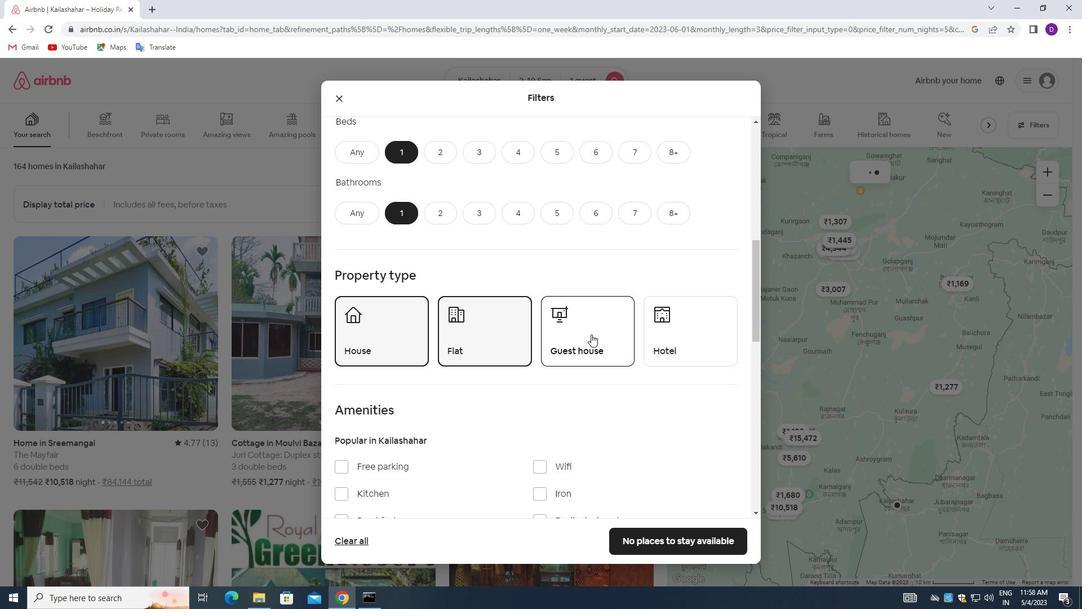 
Action: Mouse moved to (684, 327)
Screenshot: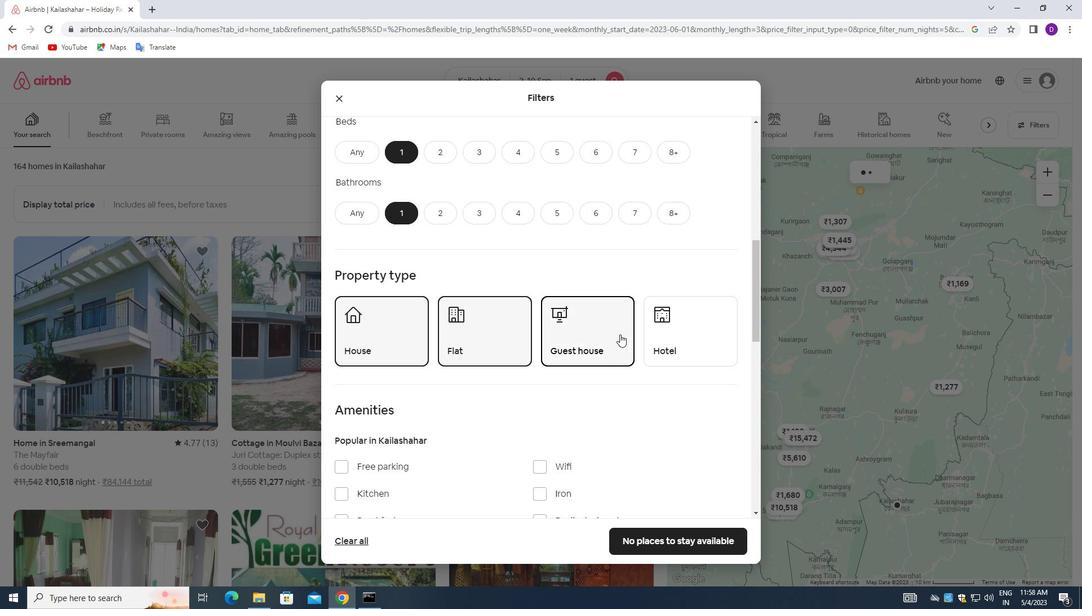 
Action: Mouse pressed left at (684, 327)
Screenshot: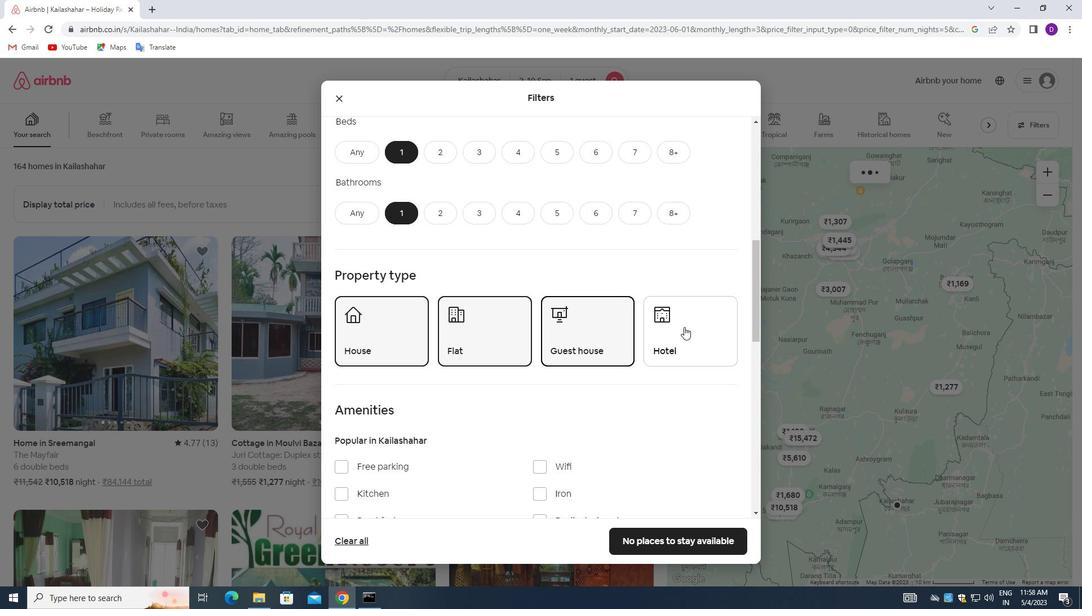 
Action: Mouse moved to (563, 367)
Screenshot: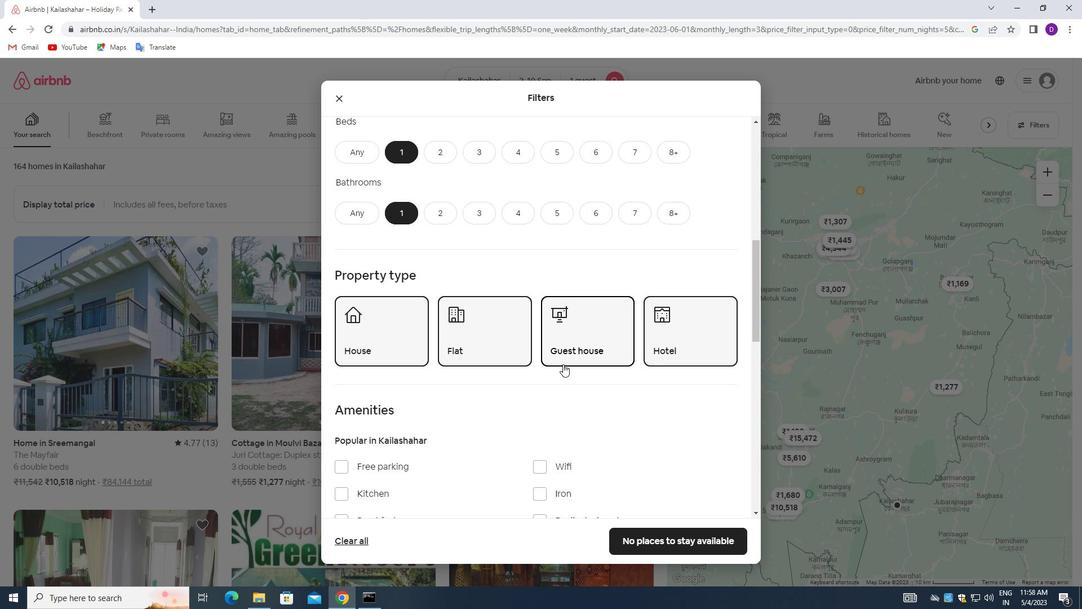 
Action: Mouse scrolled (563, 366) with delta (0, 0)
Screenshot: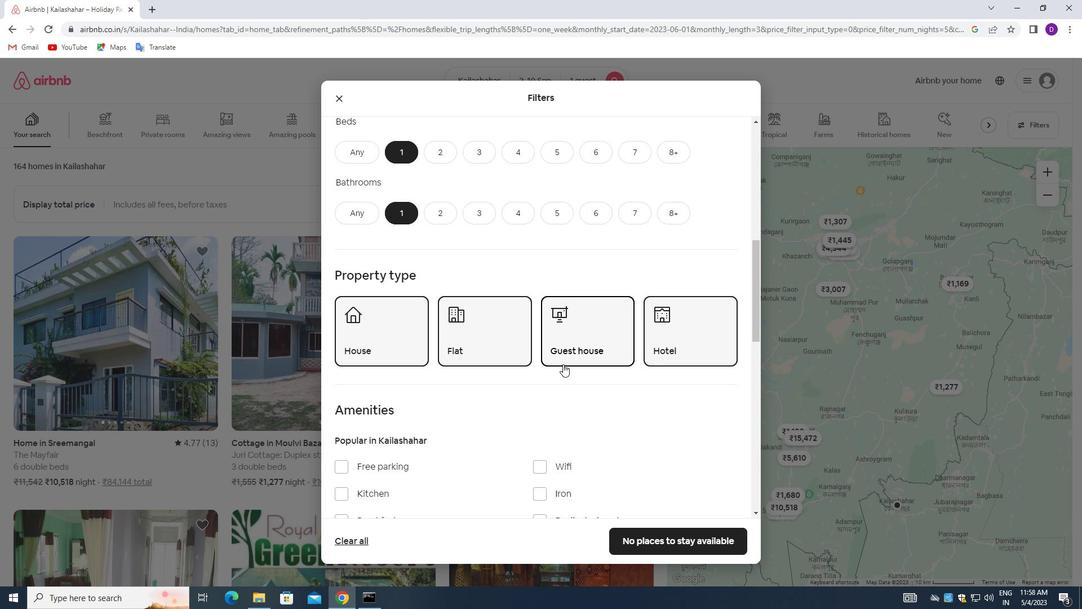 
Action: Mouse moved to (561, 367)
Screenshot: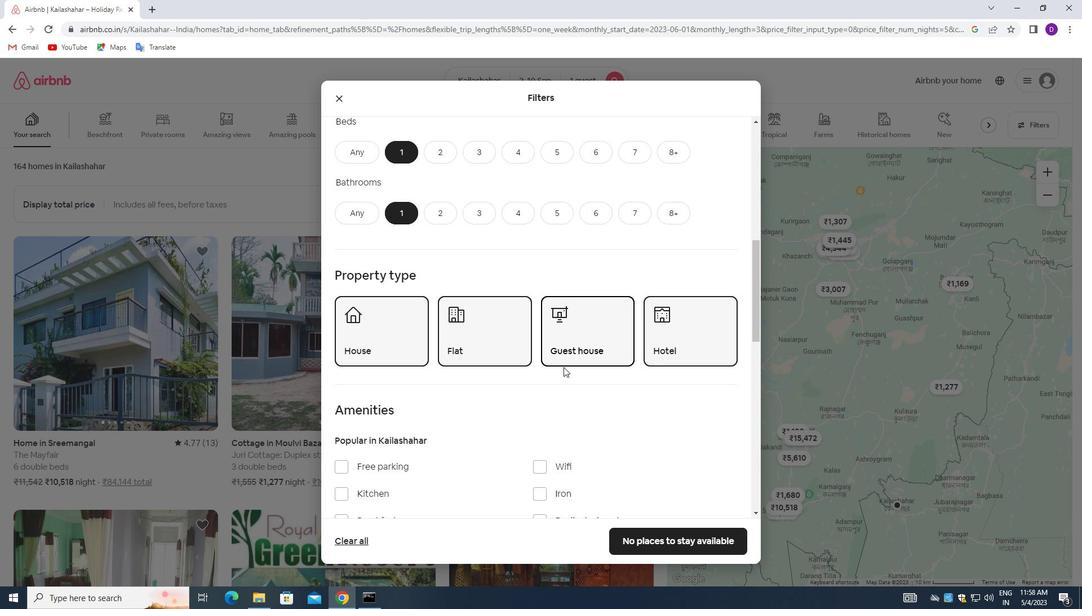 
Action: Mouse scrolled (561, 367) with delta (0, 0)
Screenshot: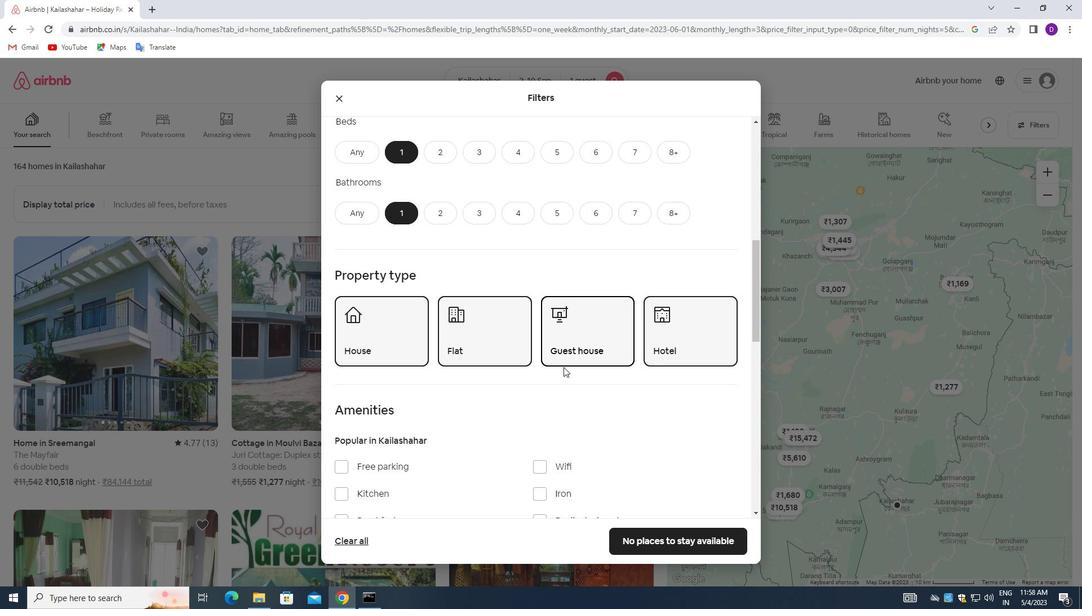 
Action: Mouse moved to (530, 369)
Screenshot: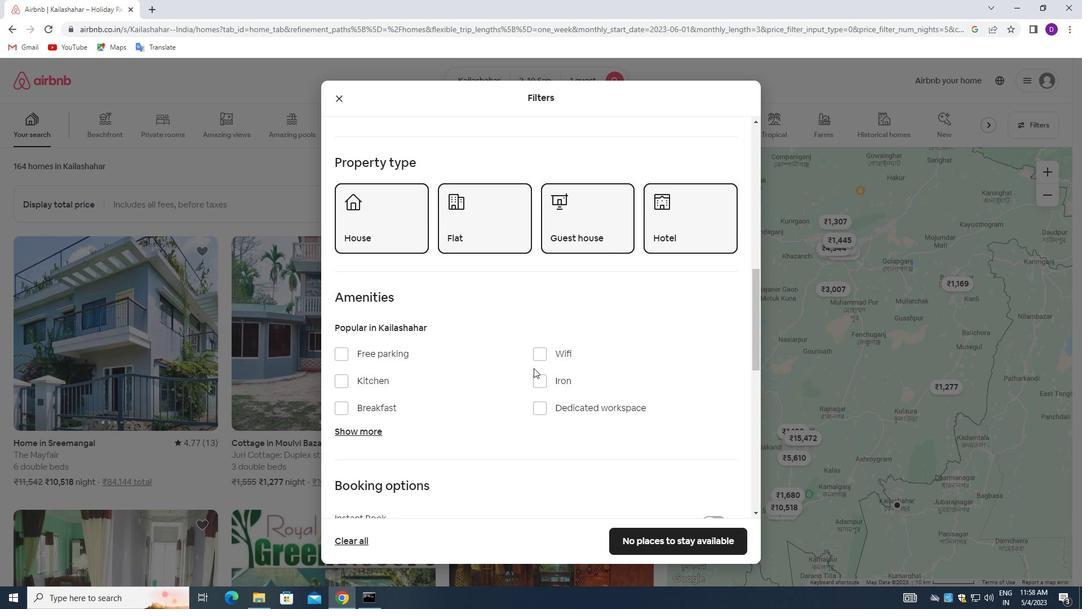 
Action: Mouse scrolled (530, 368) with delta (0, 0)
Screenshot: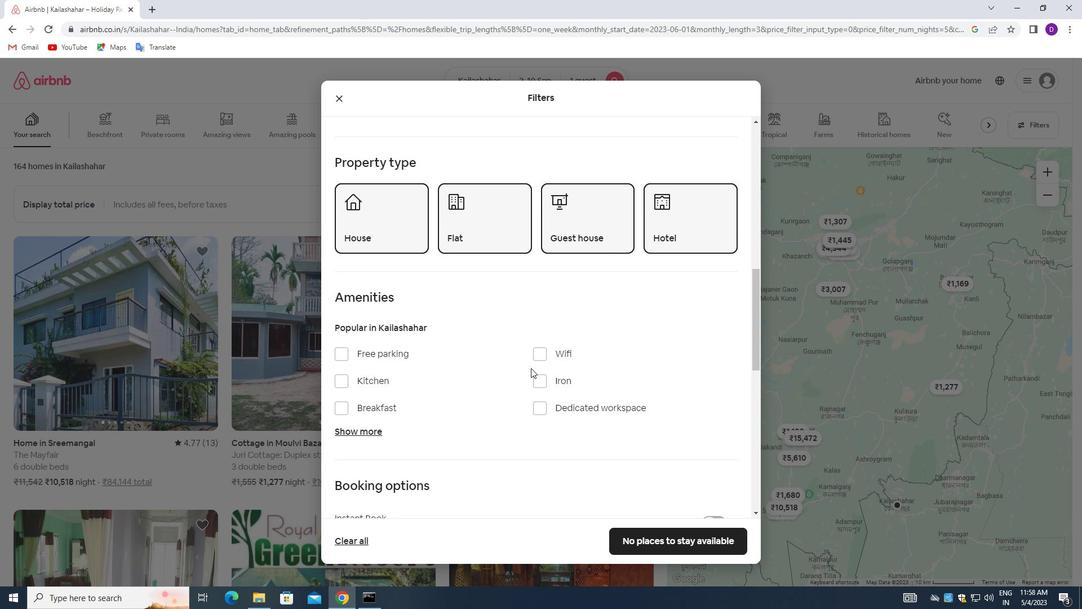 
Action: Mouse moved to (529, 370)
Screenshot: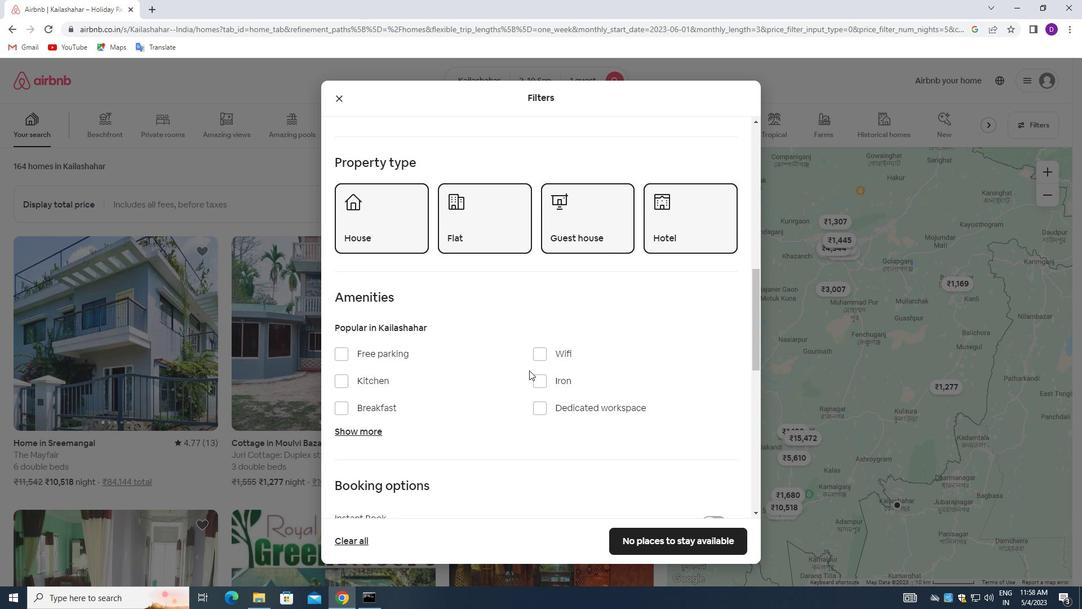 
Action: Mouse scrolled (529, 369) with delta (0, 0)
Screenshot: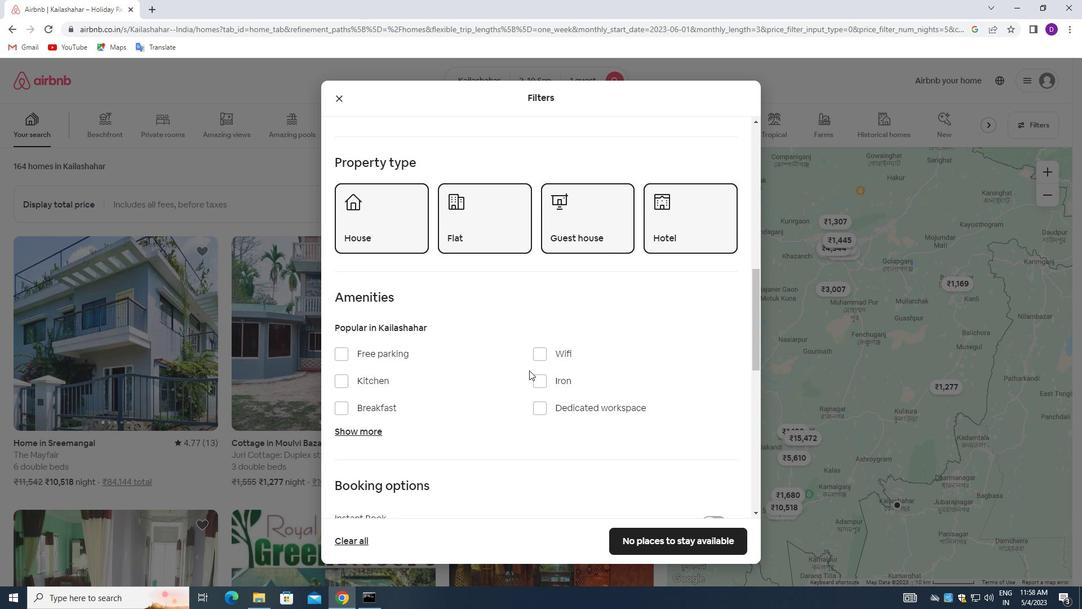 
Action: Mouse moved to (550, 374)
Screenshot: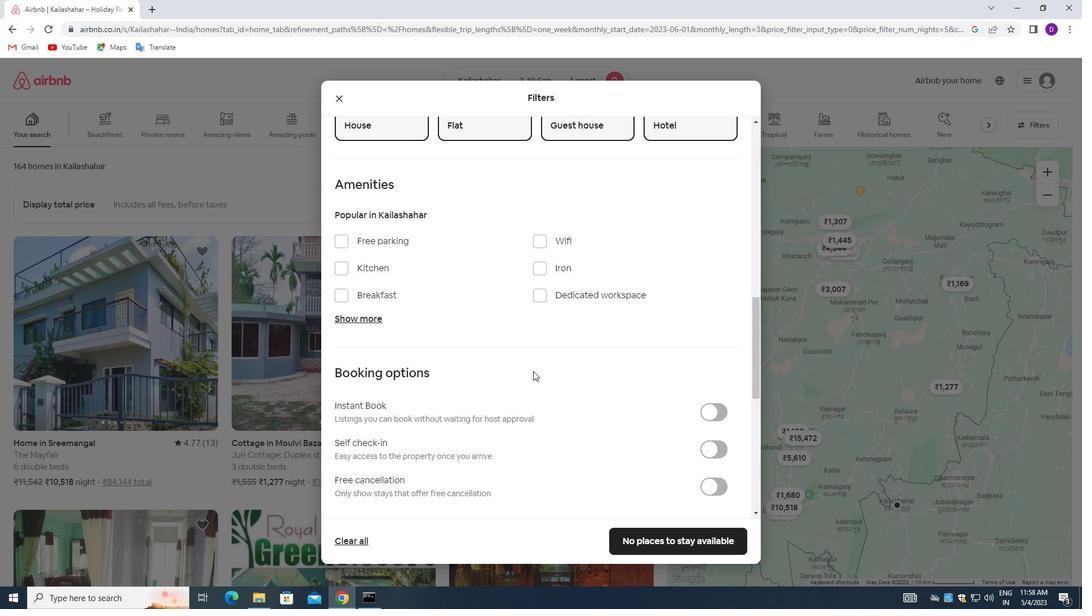 
Action: Mouse scrolled (550, 373) with delta (0, 0)
Screenshot: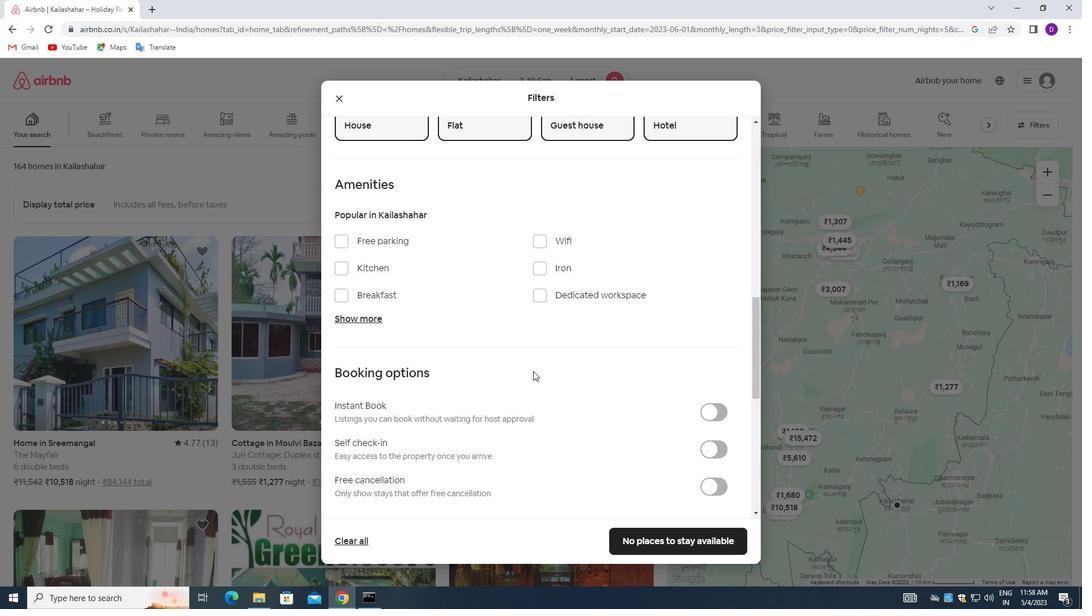 
Action: Mouse moved to (704, 395)
Screenshot: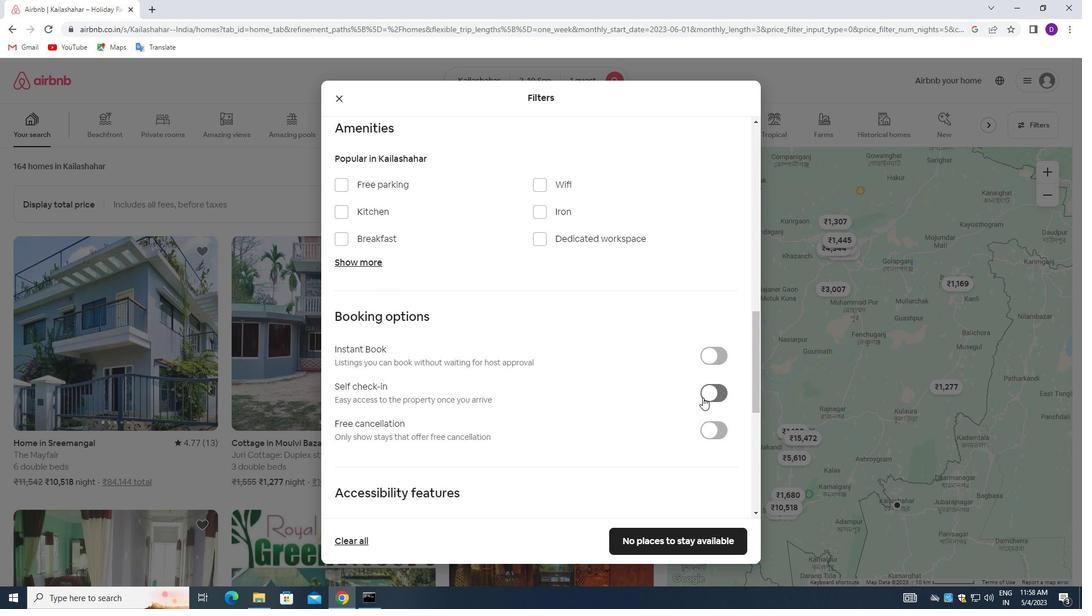 
Action: Mouse pressed left at (704, 395)
Screenshot: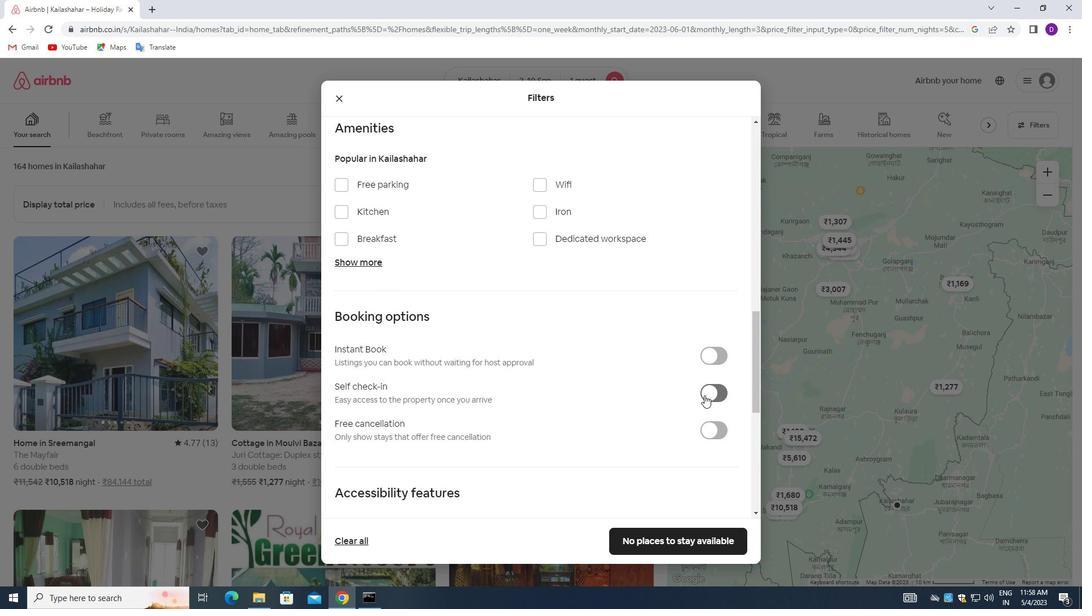 
Action: Mouse moved to (549, 397)
Screenshot: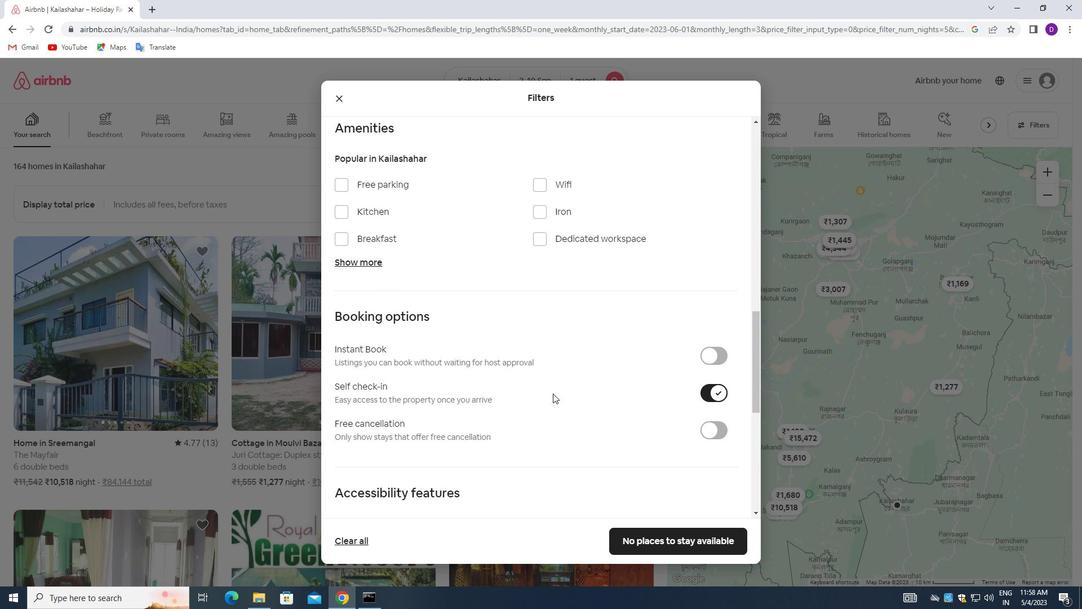 
Action: Mouse scrolled (549, 396) with delta (0, 0)
Screenshot: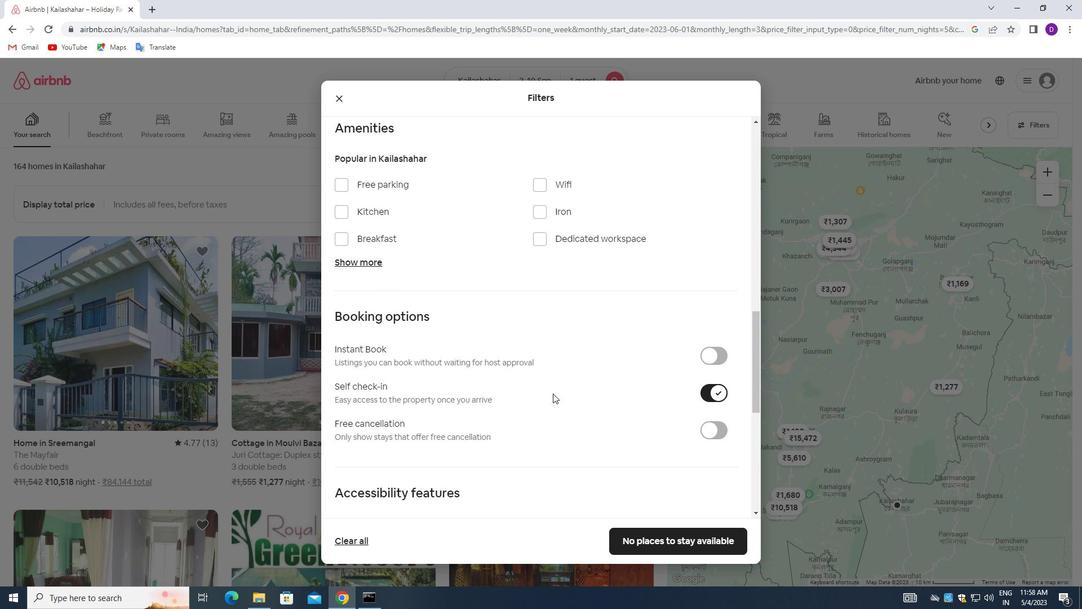 
Action: Mouse moved to (548, 397)
Screenshot: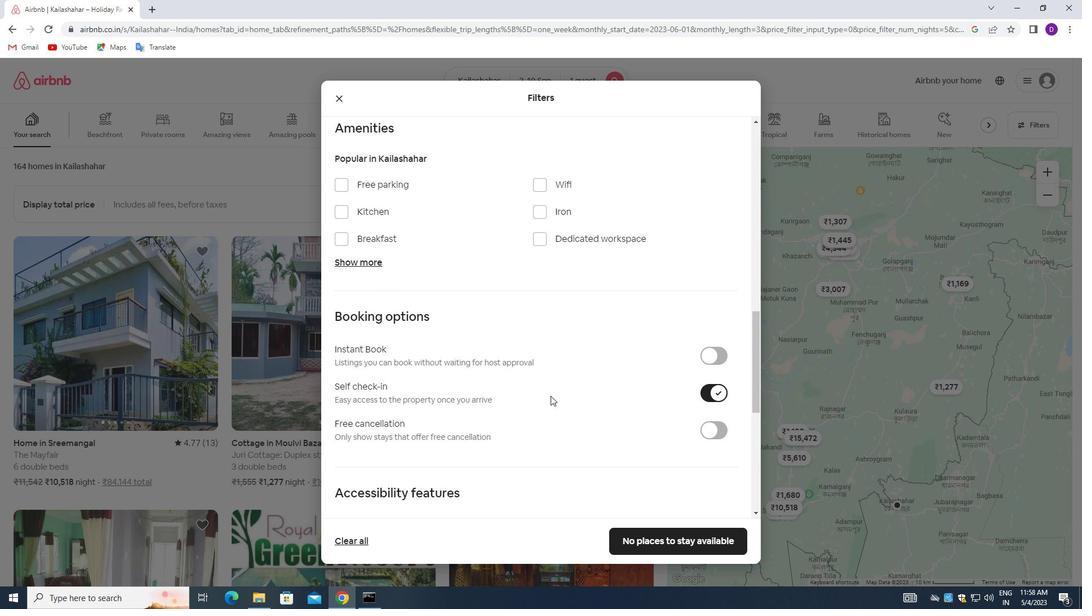 
Action: Mouse scrolled (548, 396) with delta (0, 0)
Screenshot: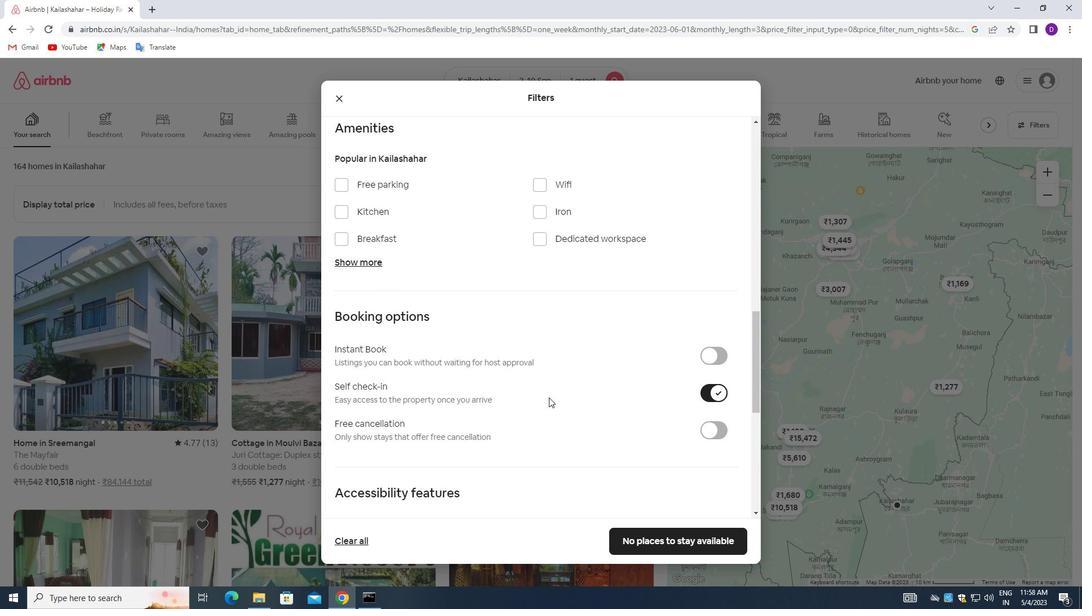 
Action: Mouse scrolled (548, 396) with delta (0, 0)
Screenshot: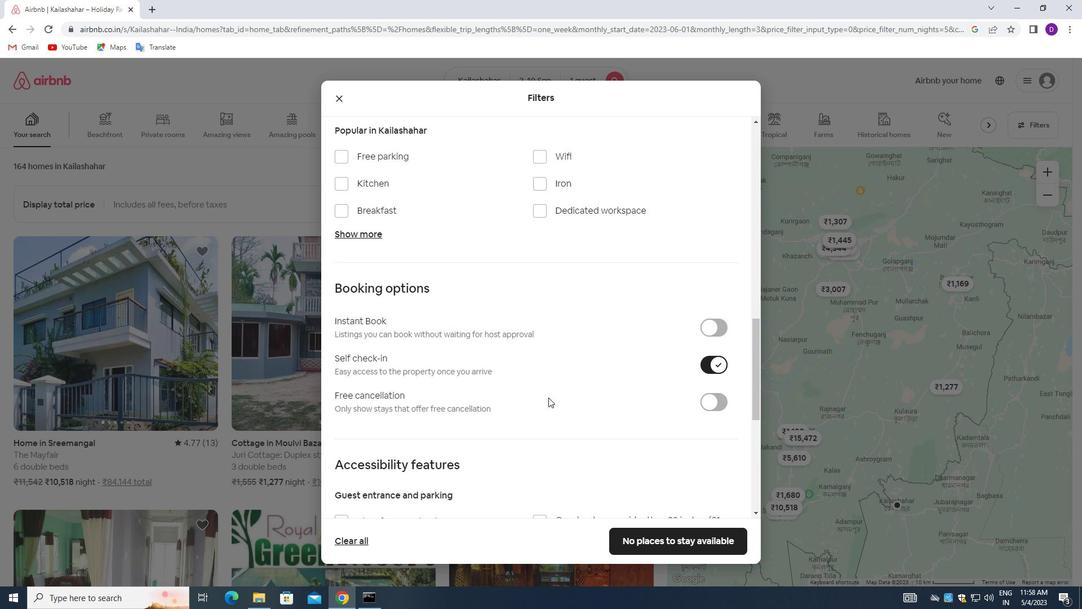 
Action: Mouse moved to (466, 396)
Screenshot: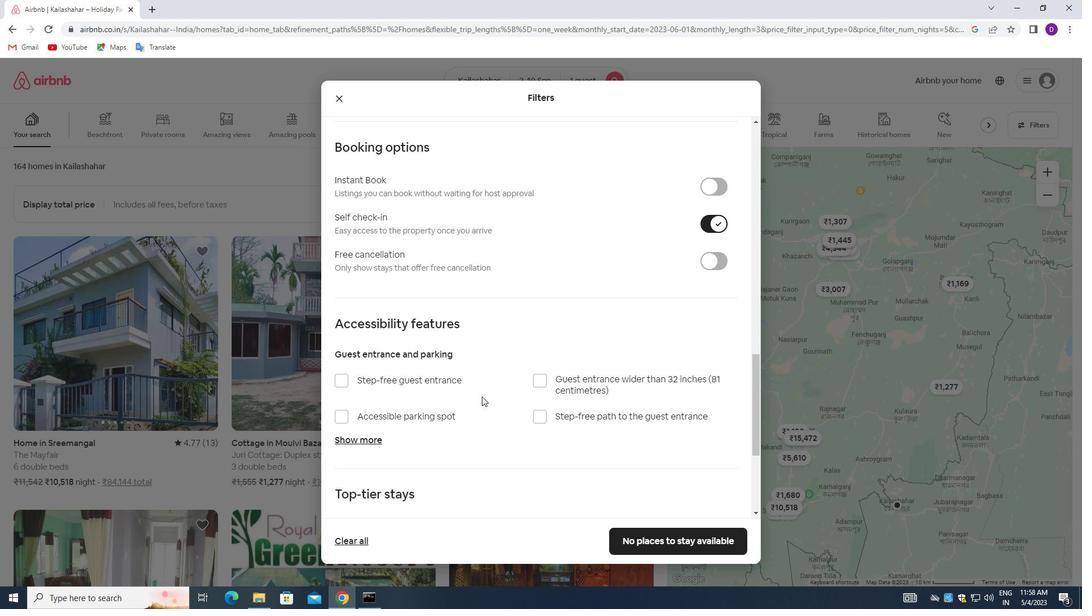 
Action: Mouse scrolled (466, 396) with delta (0, 0)
Screenshot: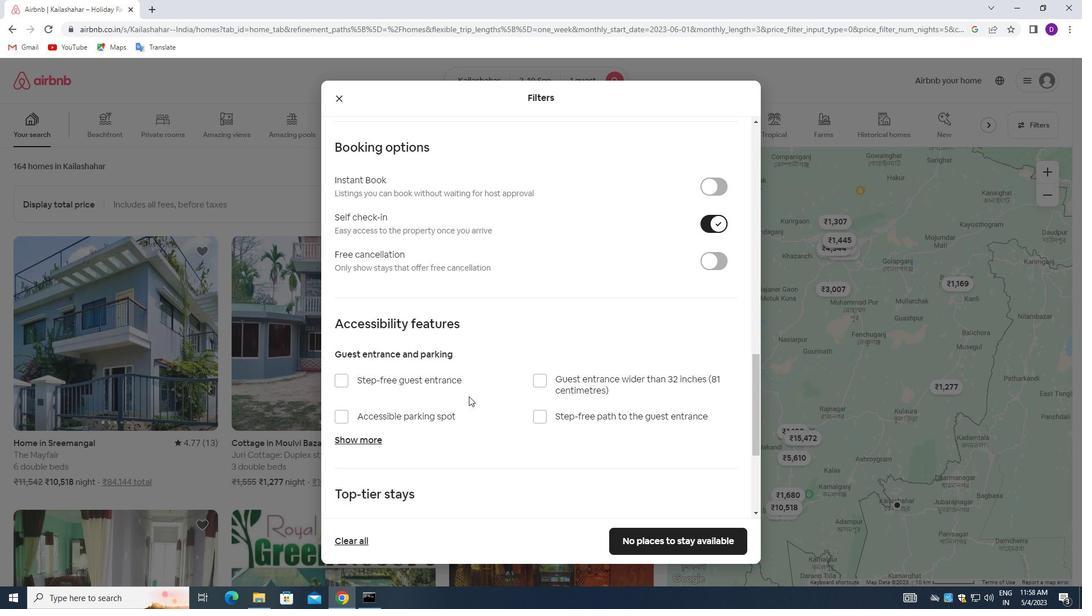 
Action: Mouse moved to (465, 396)
Screenshot: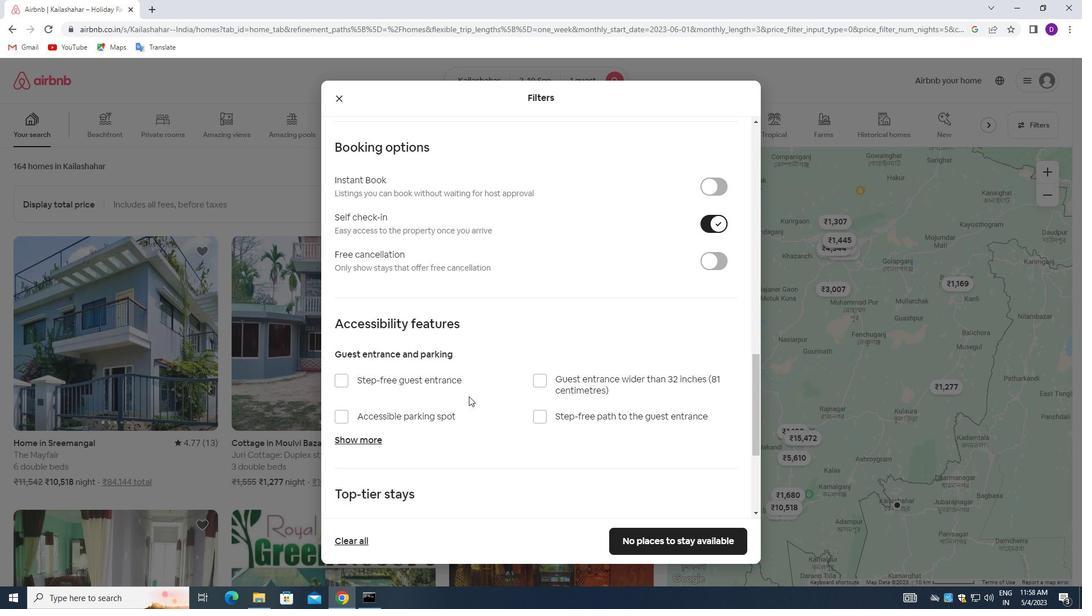 
Action: Mouse scrolled (465, 396) with delta (0, 0)
Screenshot: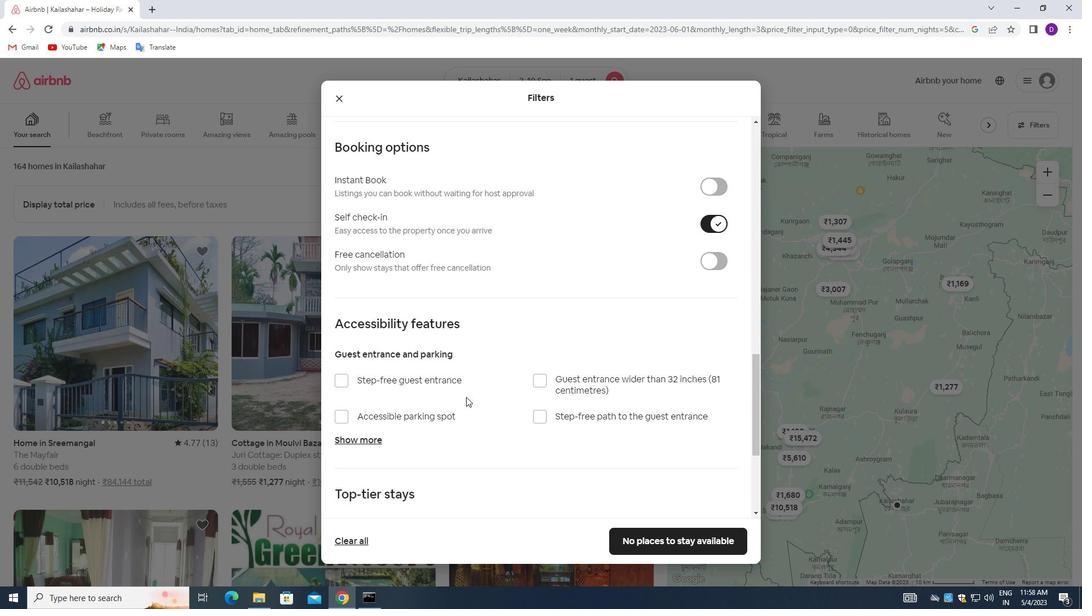 
Action: Mouse moved to (465, 396)
Screenshot: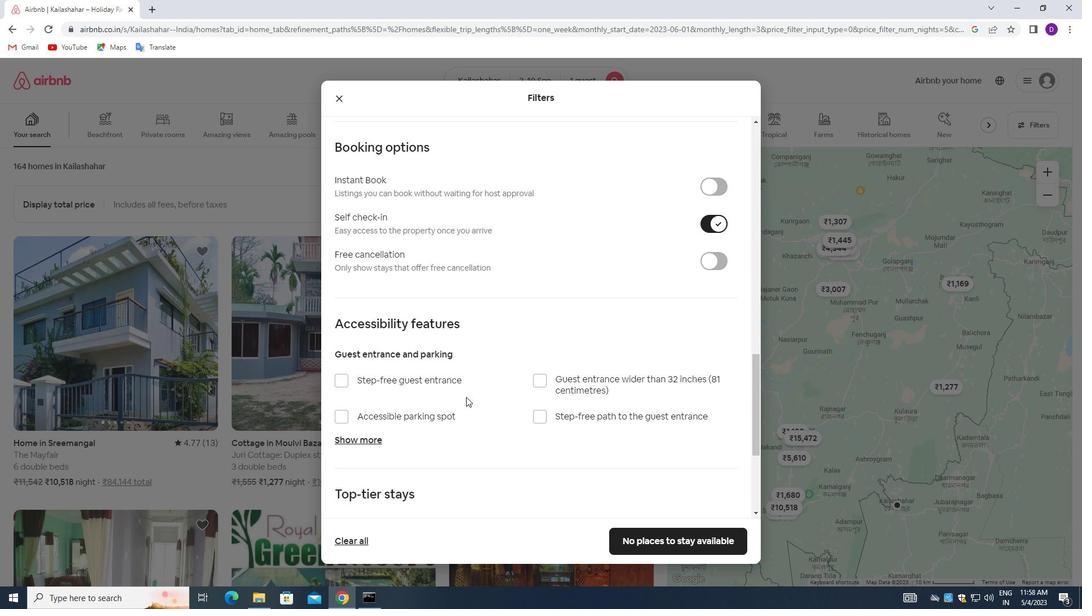 
Action: Mouse scrolled (465, 396) with delta (0, 0)
Screenshot: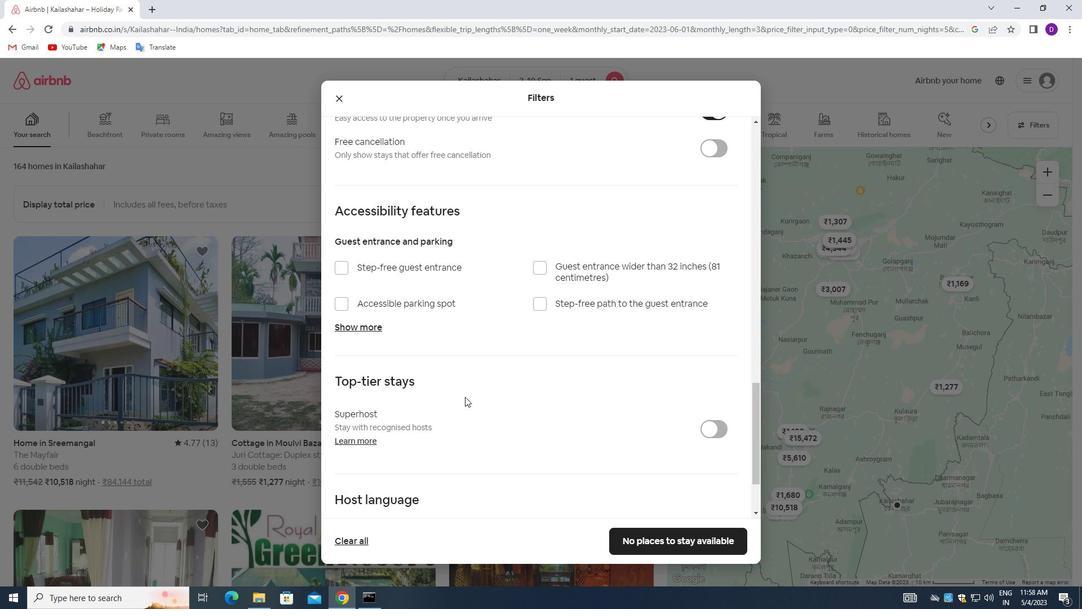
Action: Mouse scrolled (465, 396) with delta (0, 0)
Screenshot: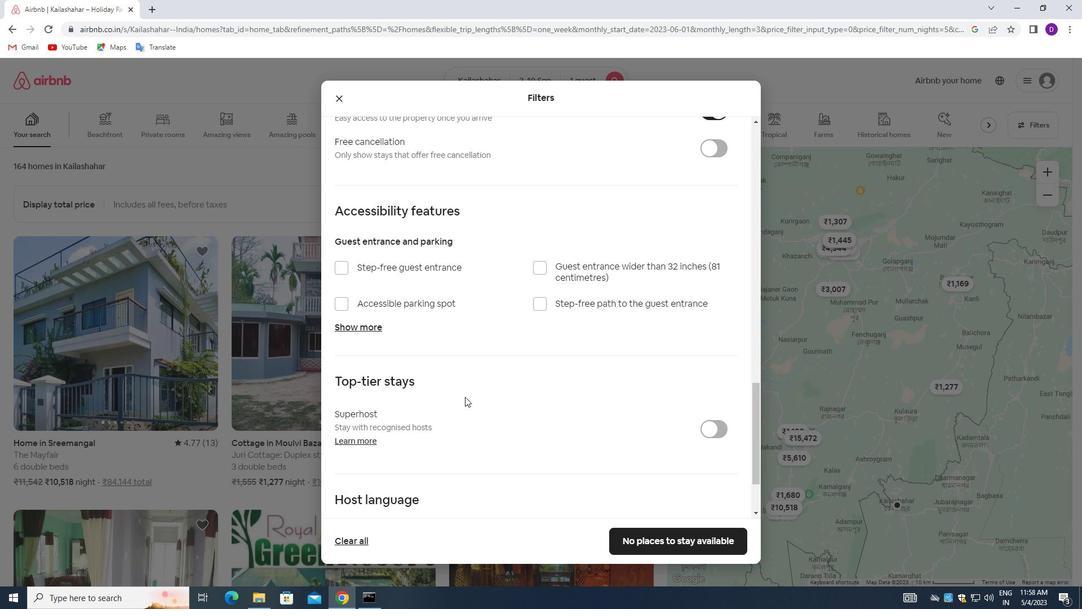 
Action: Mouse scrolled (465, 396) with delta (0, 0)
Screenshot: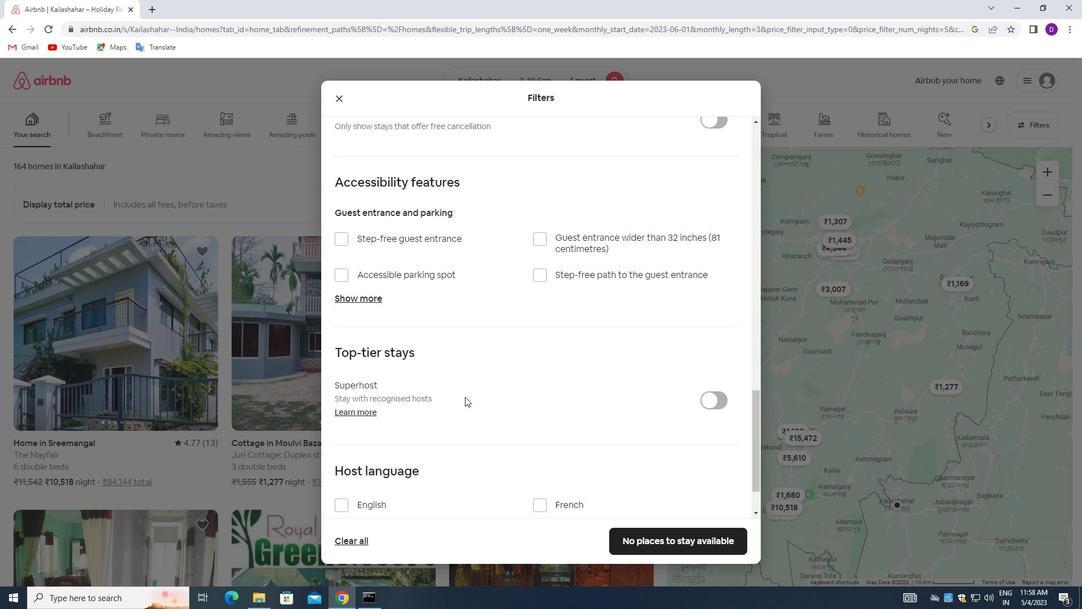 
Action: Mouse scrolled (465, 396) with delta (0, 0)
Screenshot: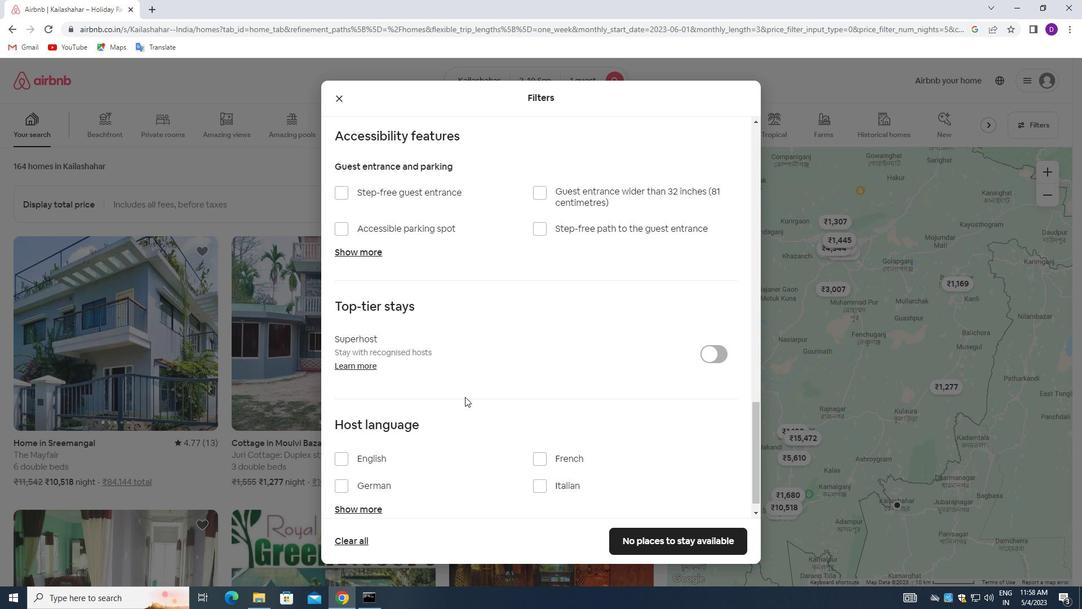 
Action: Mouse scrolled (465, 396) with delta (0, 0)
Screenshot: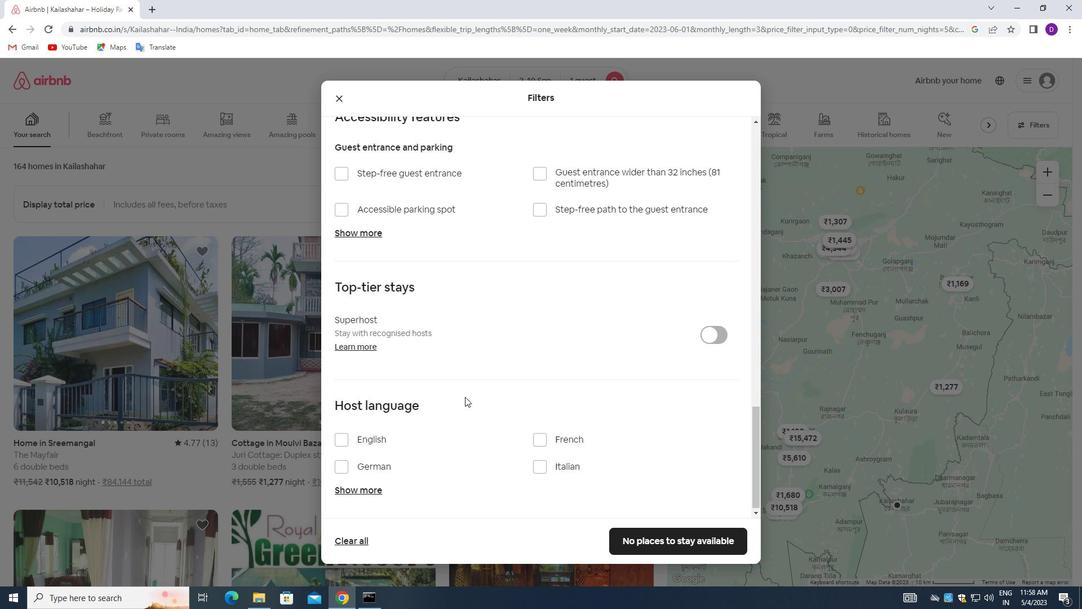 
Action: Mouse scrolled (465, 396) with delta (0, 0)
Screenshot: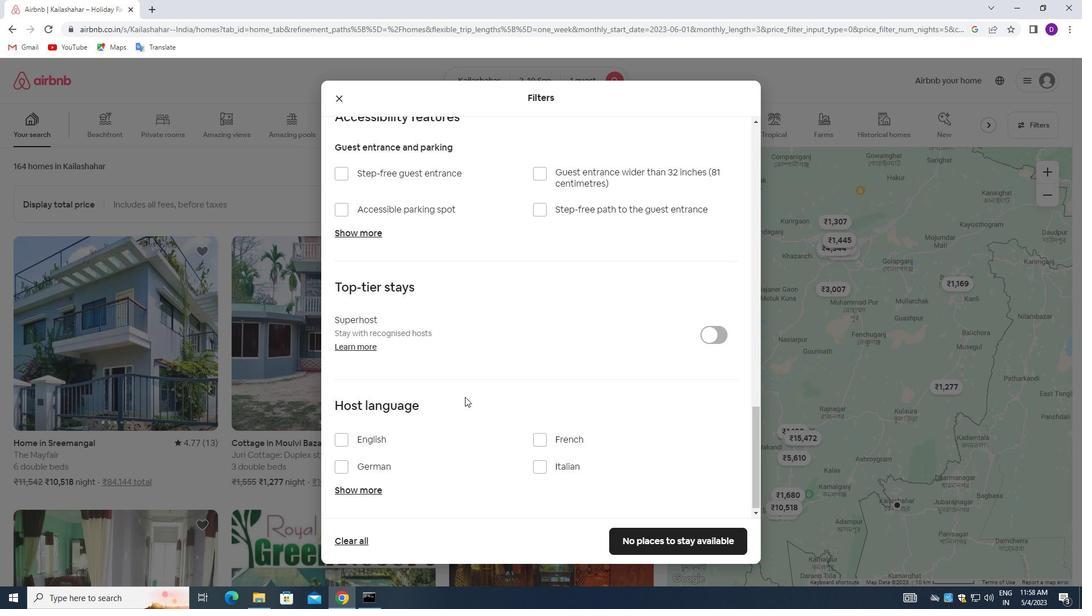
Action: Mouse moved to (343, 441)
Screenshot: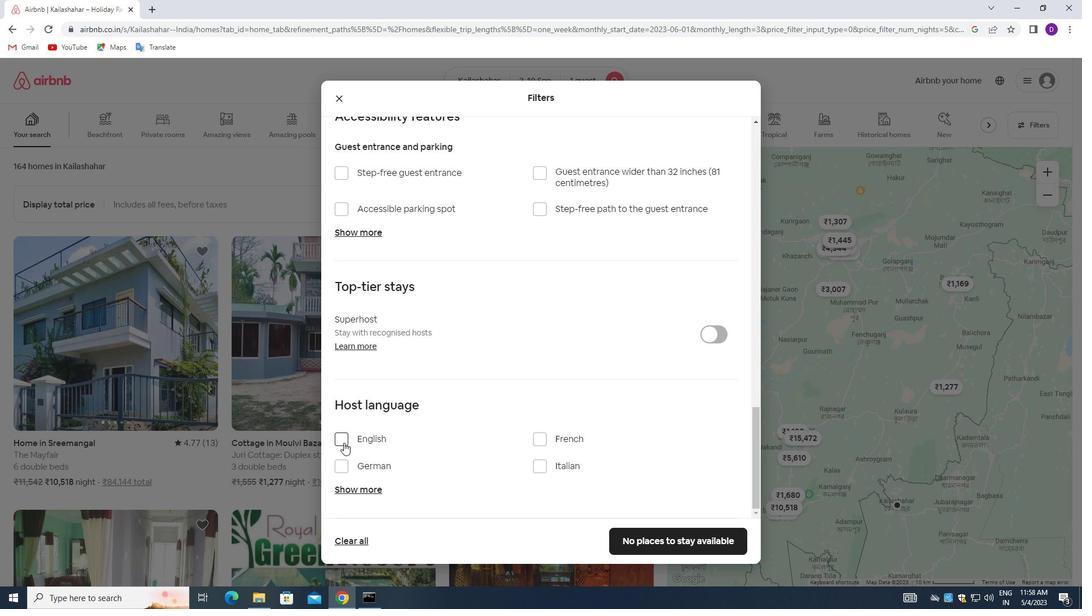 
Action: Mouse pressed left at (343, 441)
Screenshot: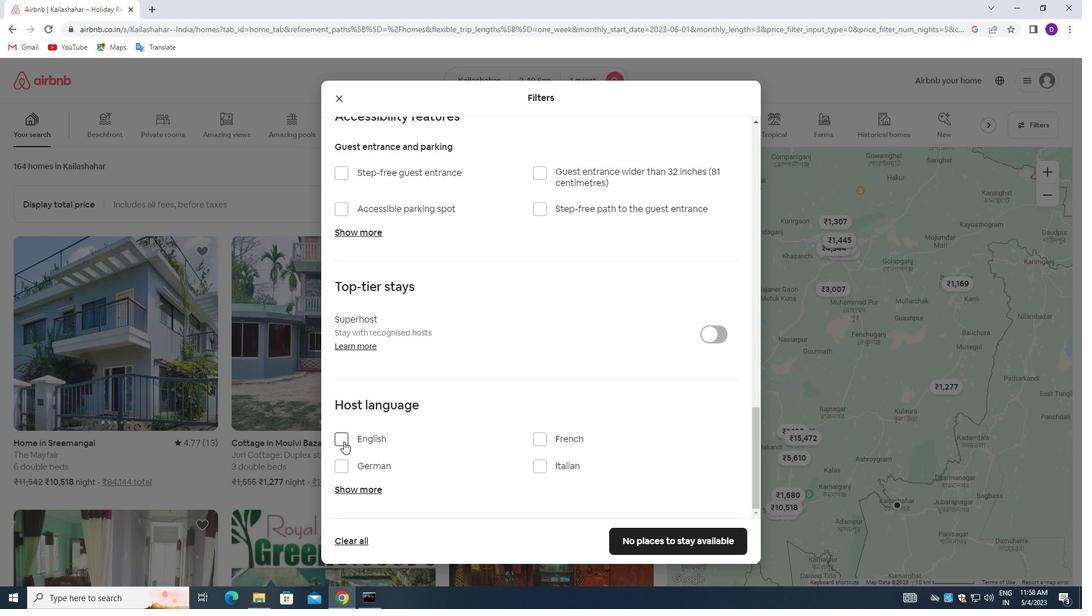 
Action: Mouse moved to (675, 538)
Screenshot: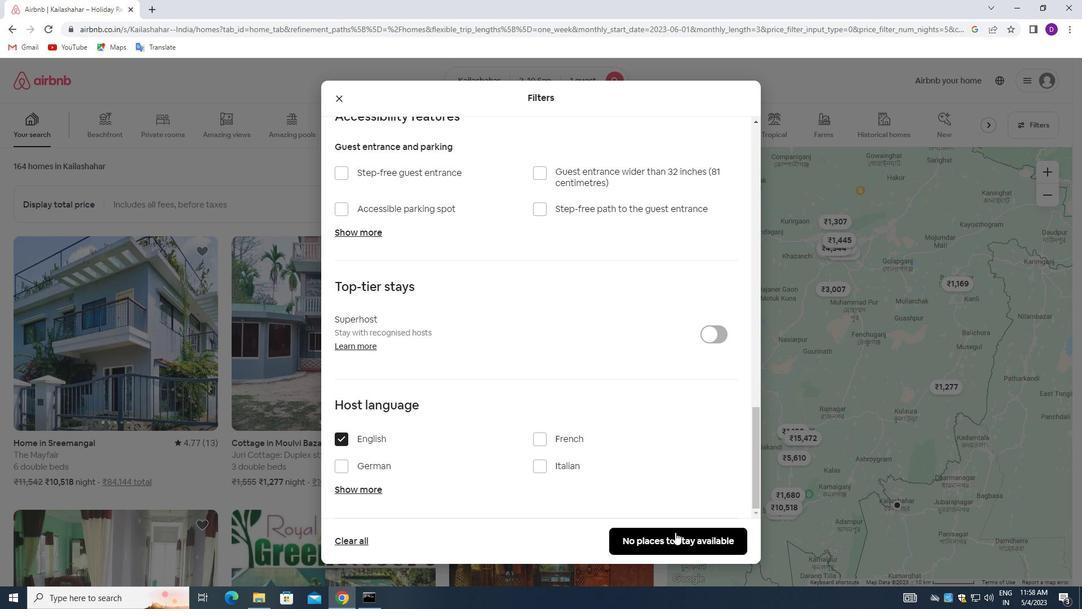 
Action: Mouse pressed left at (675, 538)
Screenshot: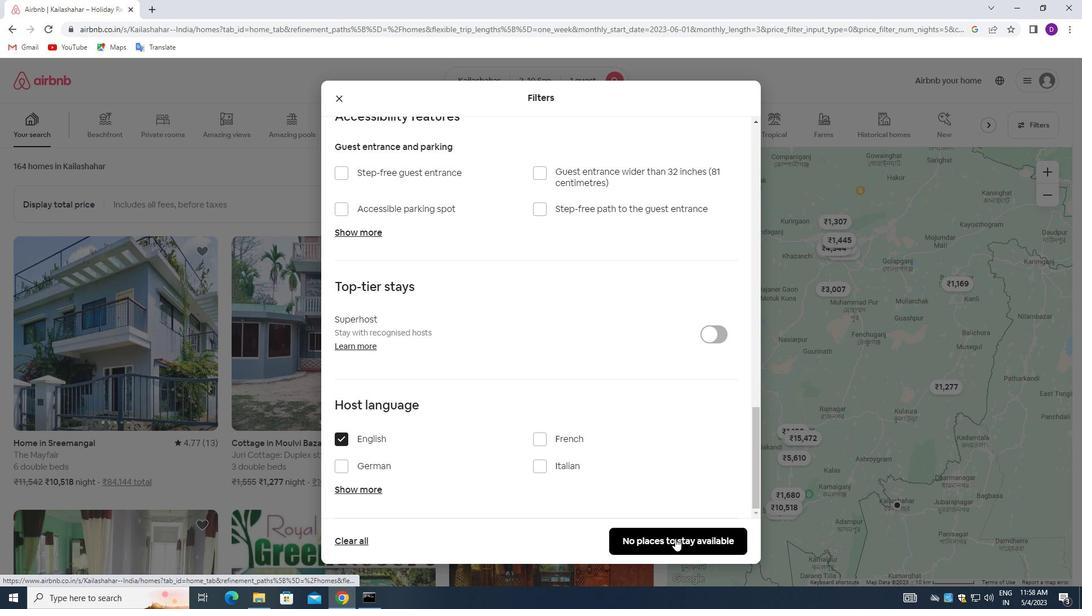 
Action: Mouse moved to (662, 417)
Screenshot: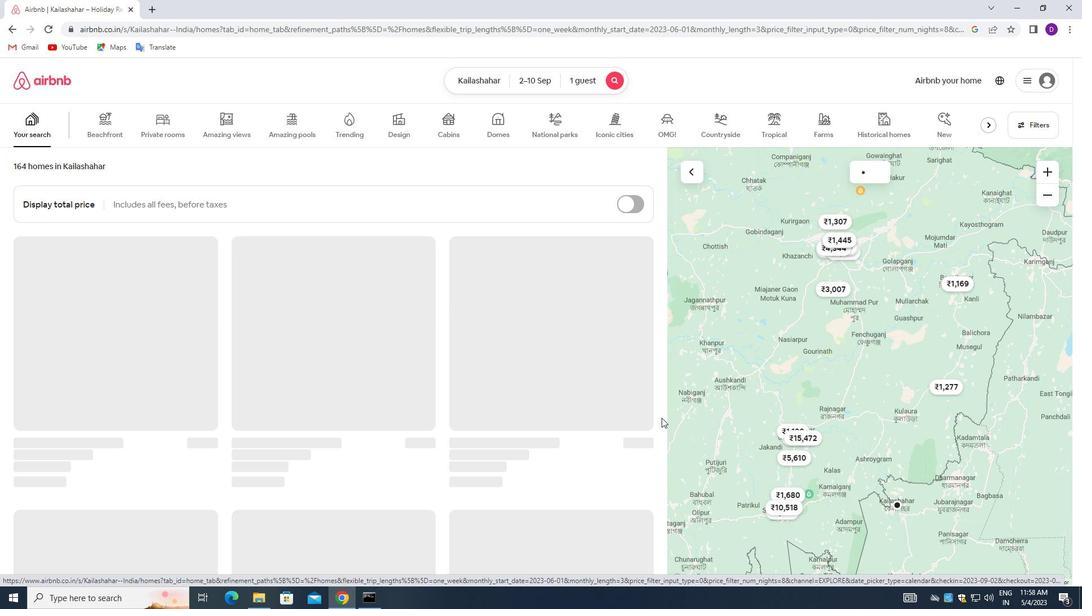 
